 Task: Use the formula "F.INV" in spreadsheet "Project protfolio".
Action: Mouse moved to (786, 101)
Screenshot: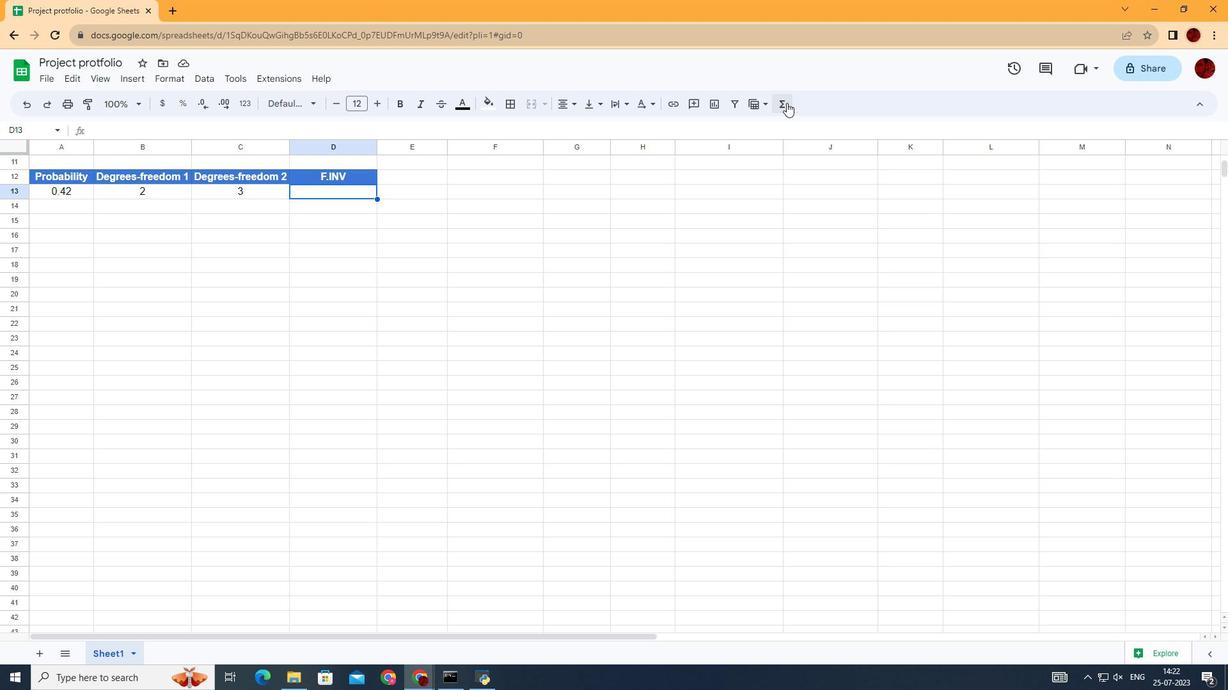
Action: Mouse pressed left at (786, 101)
Screenshot: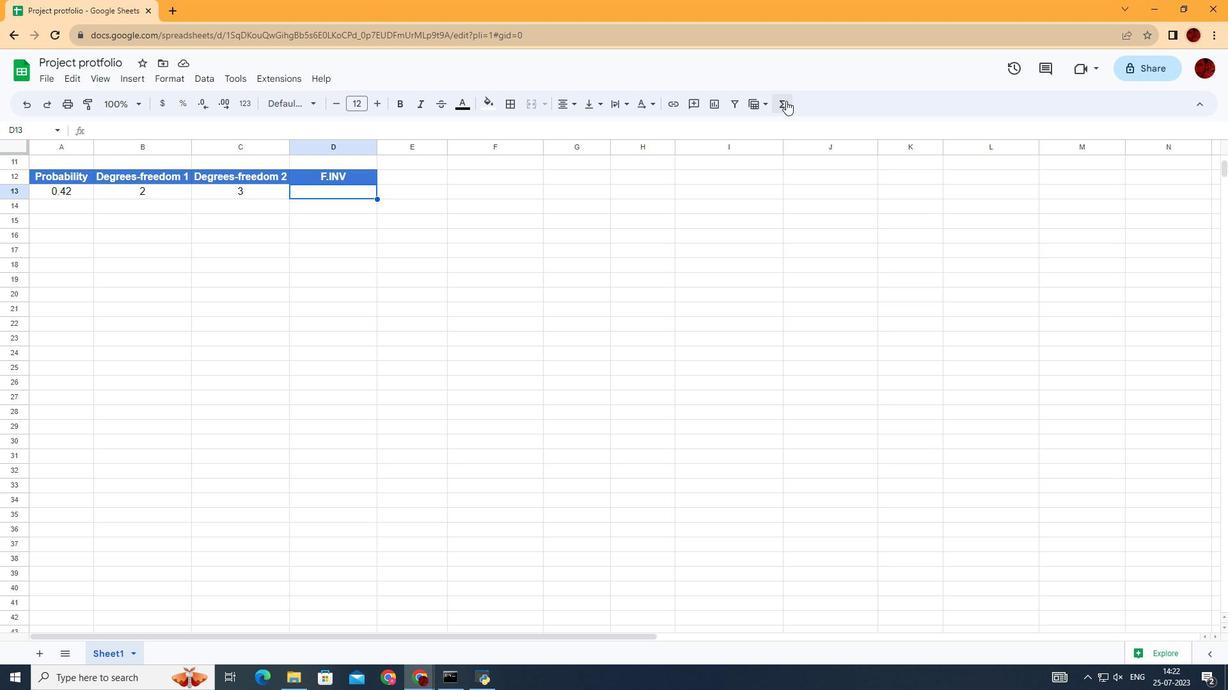 
Action: Mouse moved to (1030, 211)
Screenshot: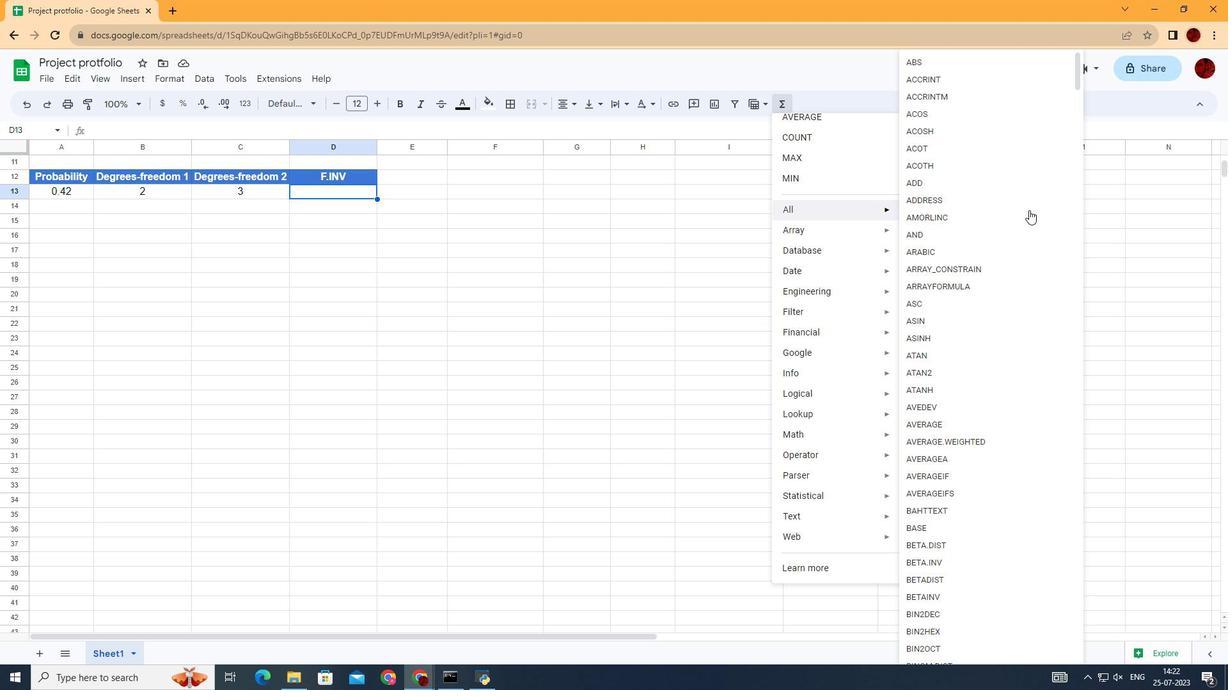 
Action: Mouse scrolled (1030, 211) with delta (0, 0)
Screenshot: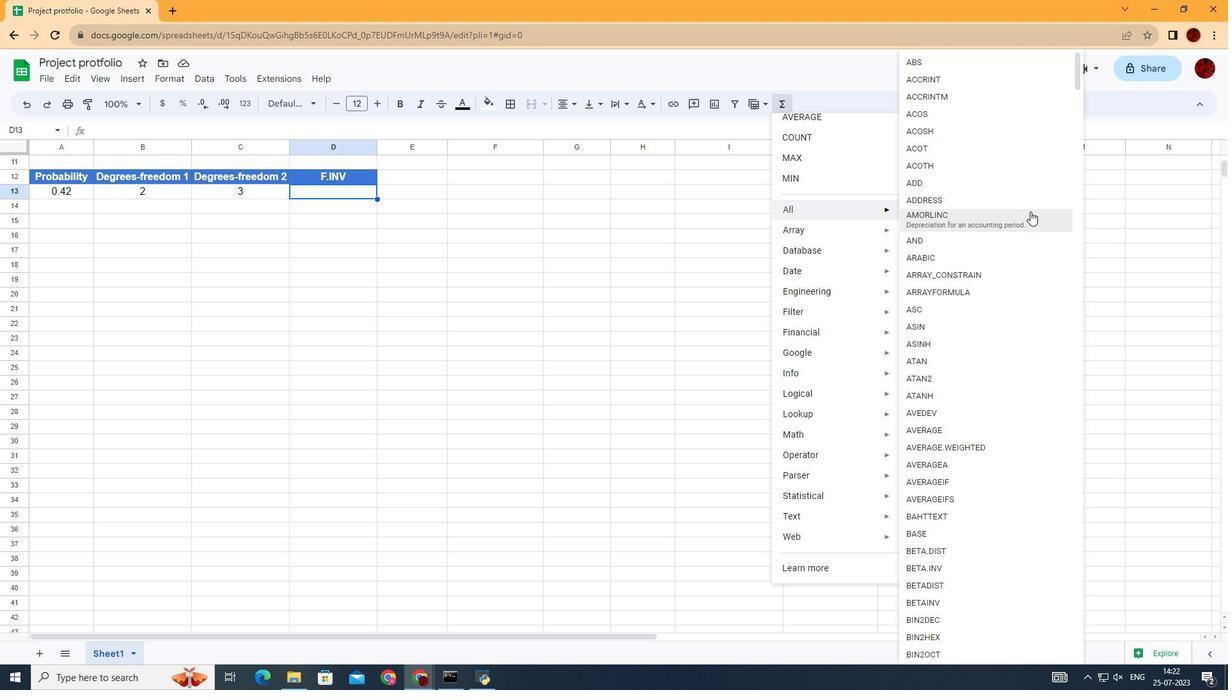 
Action: Mouse scrolled (1030, 211) with delta (0, 0)
Screenshot: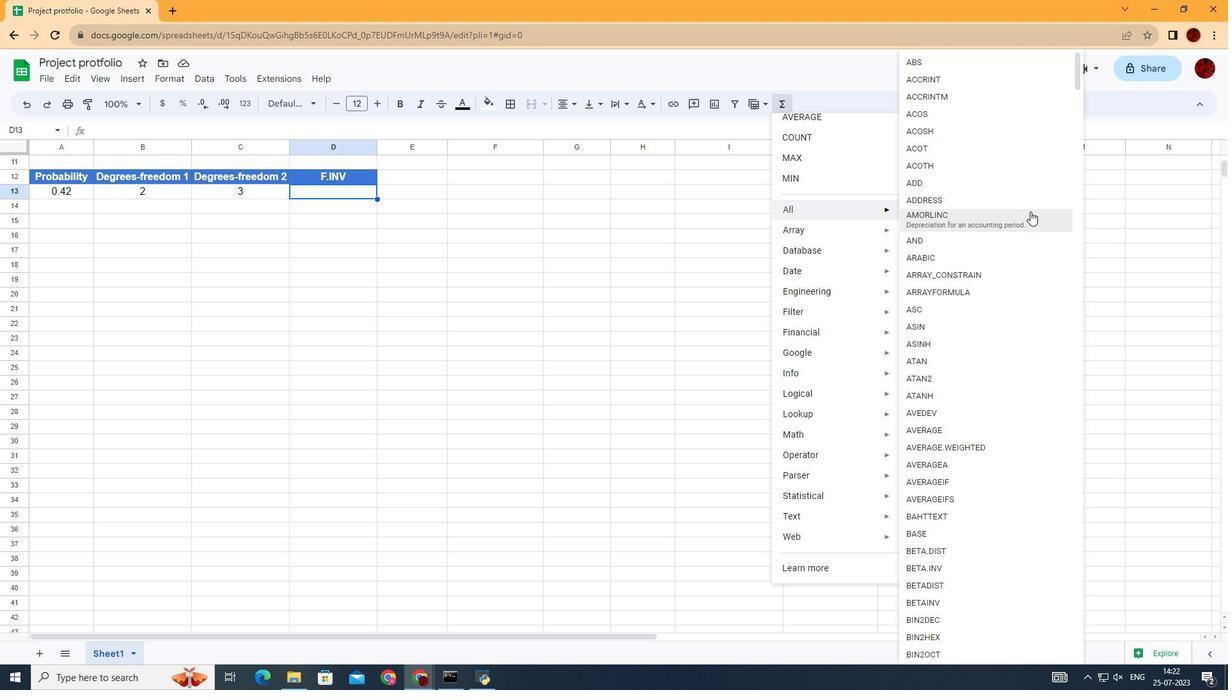 
Action: Mouse scrolled (1030, 211) with delta (0, 0)
Screenshot: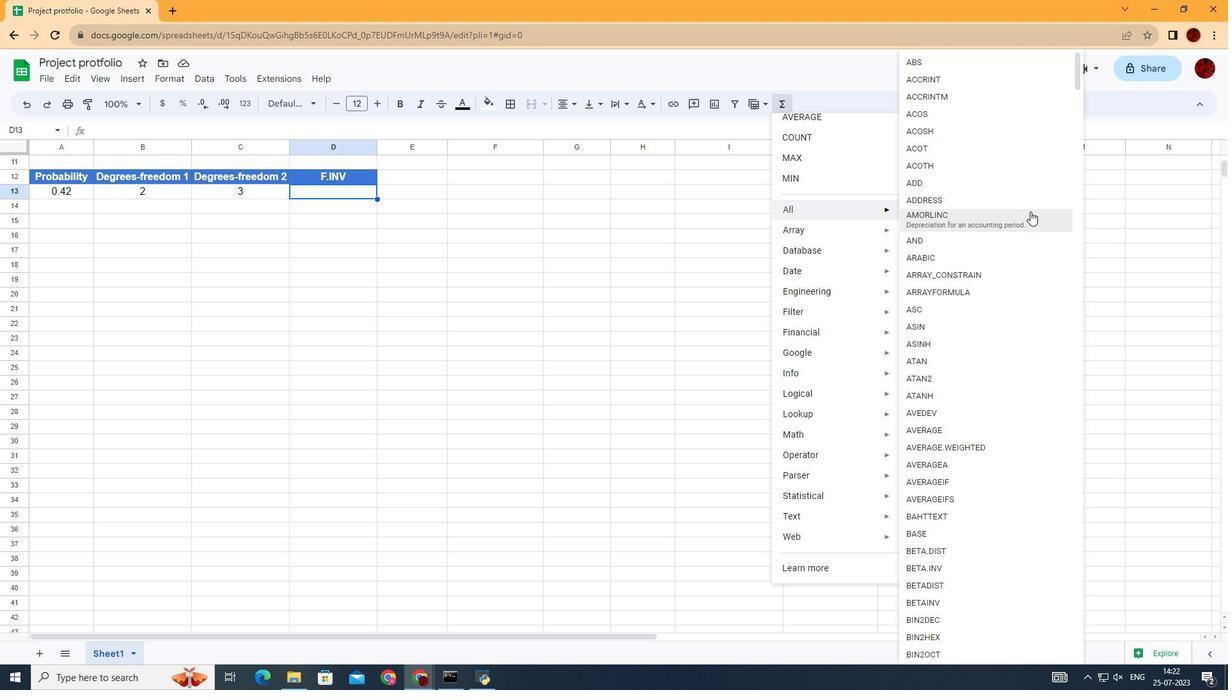 
Action: Mouse scrolled (1030, 211) with delta (0, 0)
Screenshot: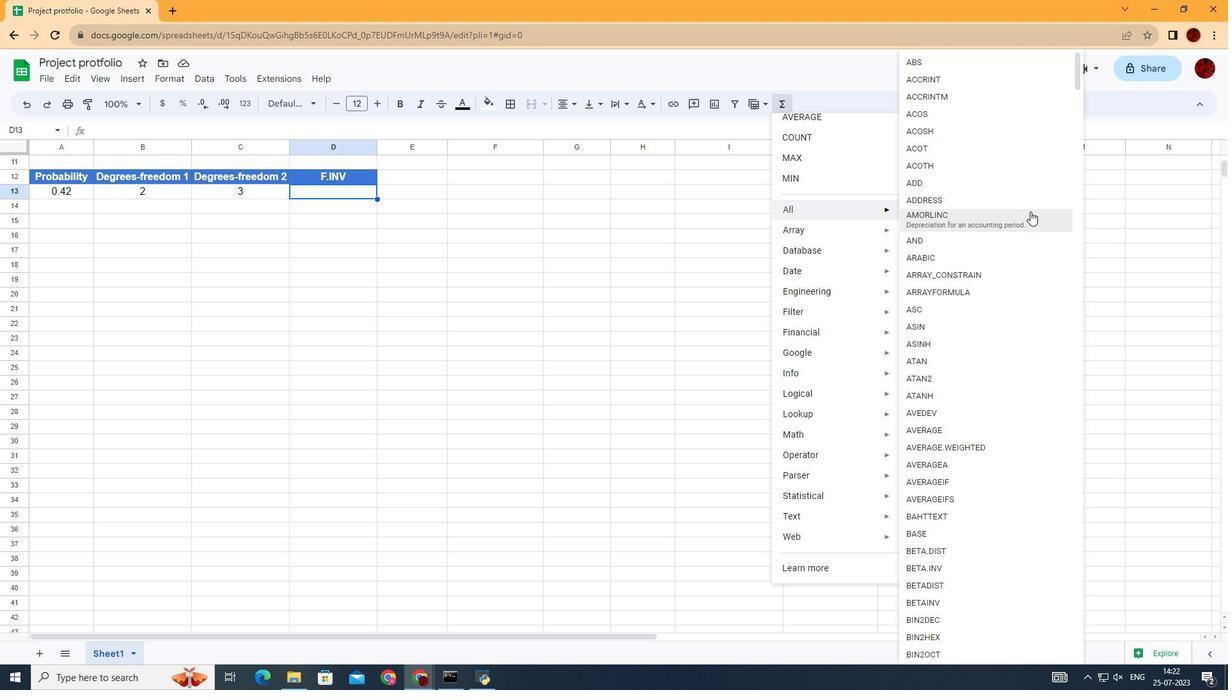 
Action: Mouse scrolled (1030, 211) with delta (0, 0)
Screenshot: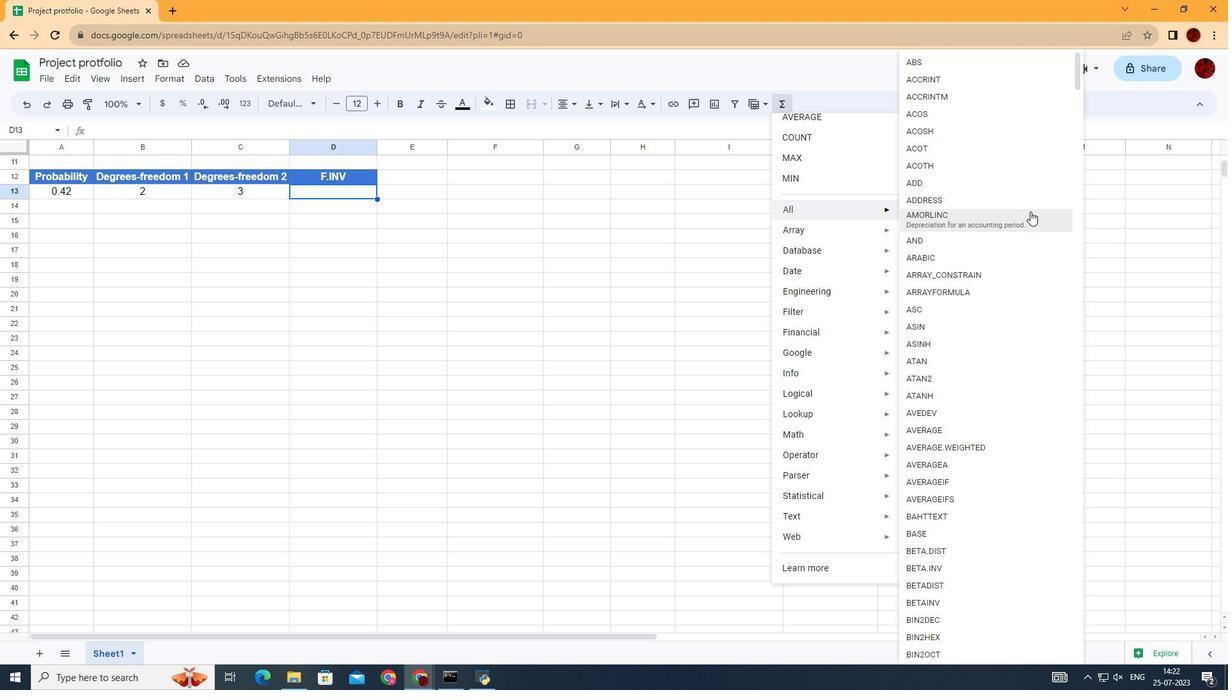 
Action: Mouse scrolled (1030, 211) with delta (0, 0)
Screenshot: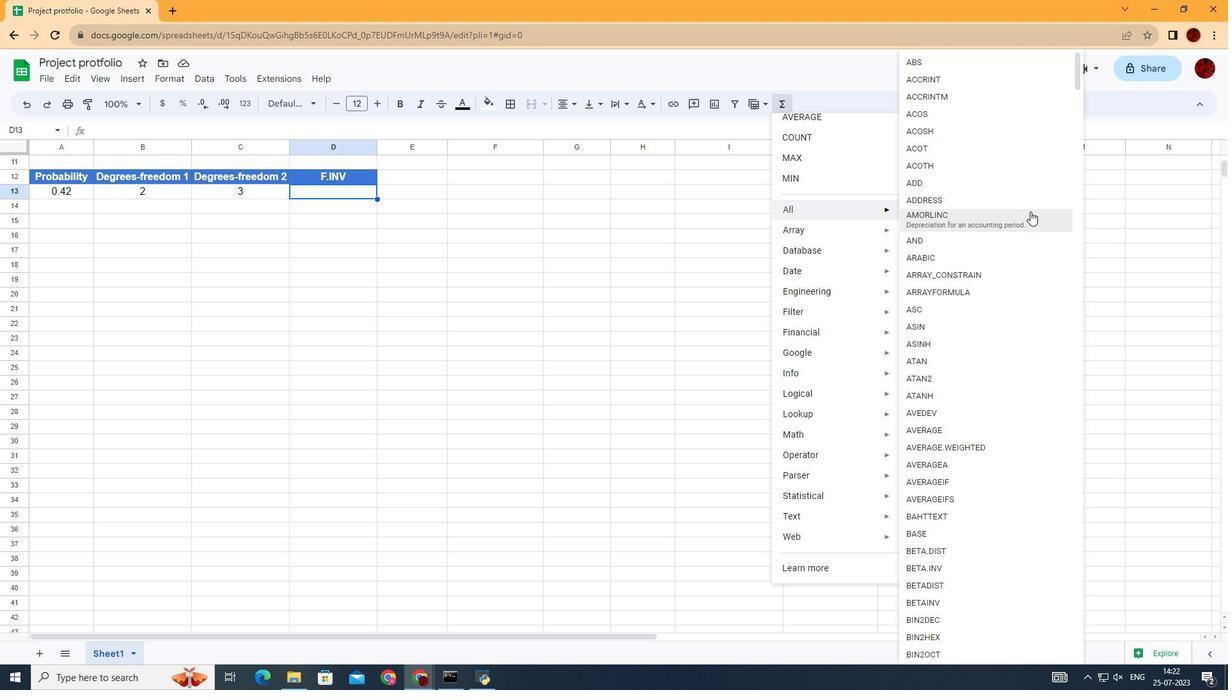 
Action: Mouse scrolled (1030, 211) with delta (0, 0)
Screenshot: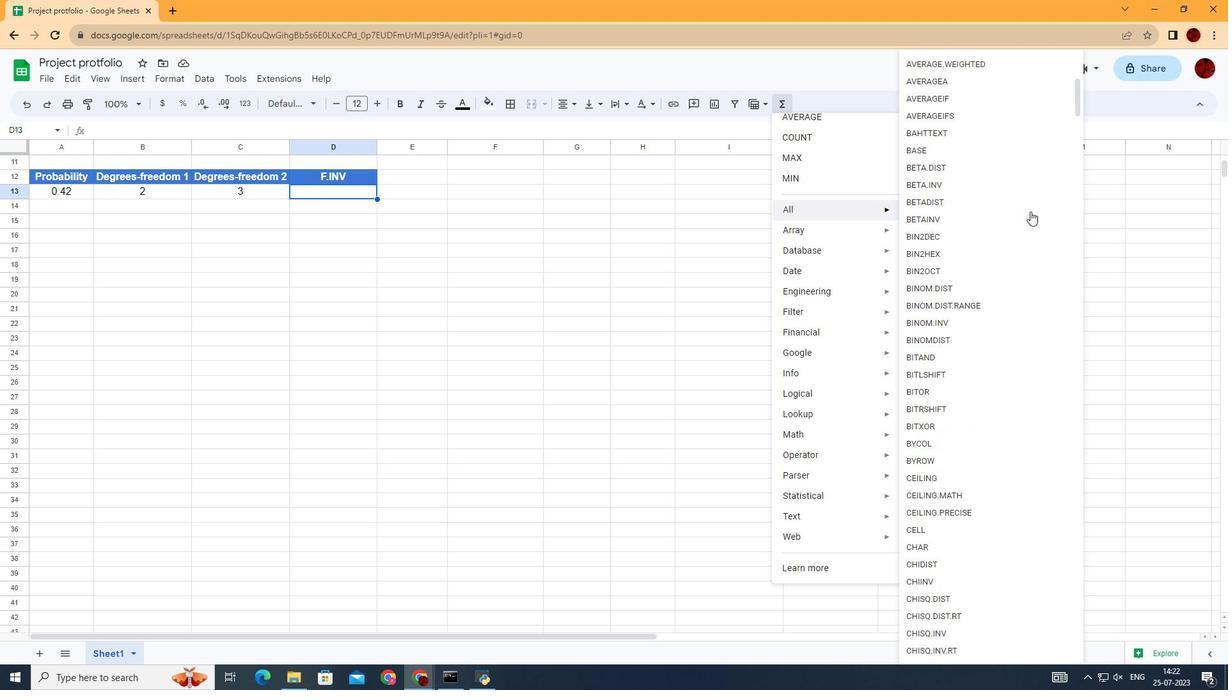 
Action: Mouse scrolled (1030, 211) with delta (0, 0)
Screenshot: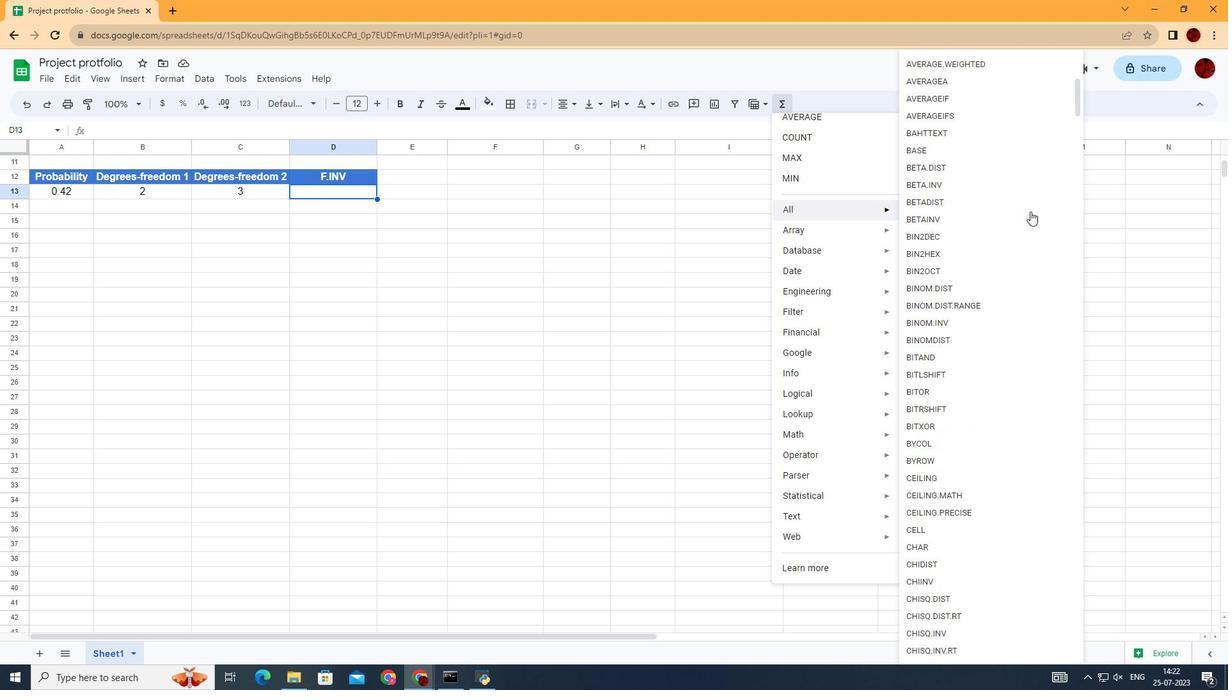 
Action: Mouse scrolled (1030, 211) with delta (0, 0)
Screenshot: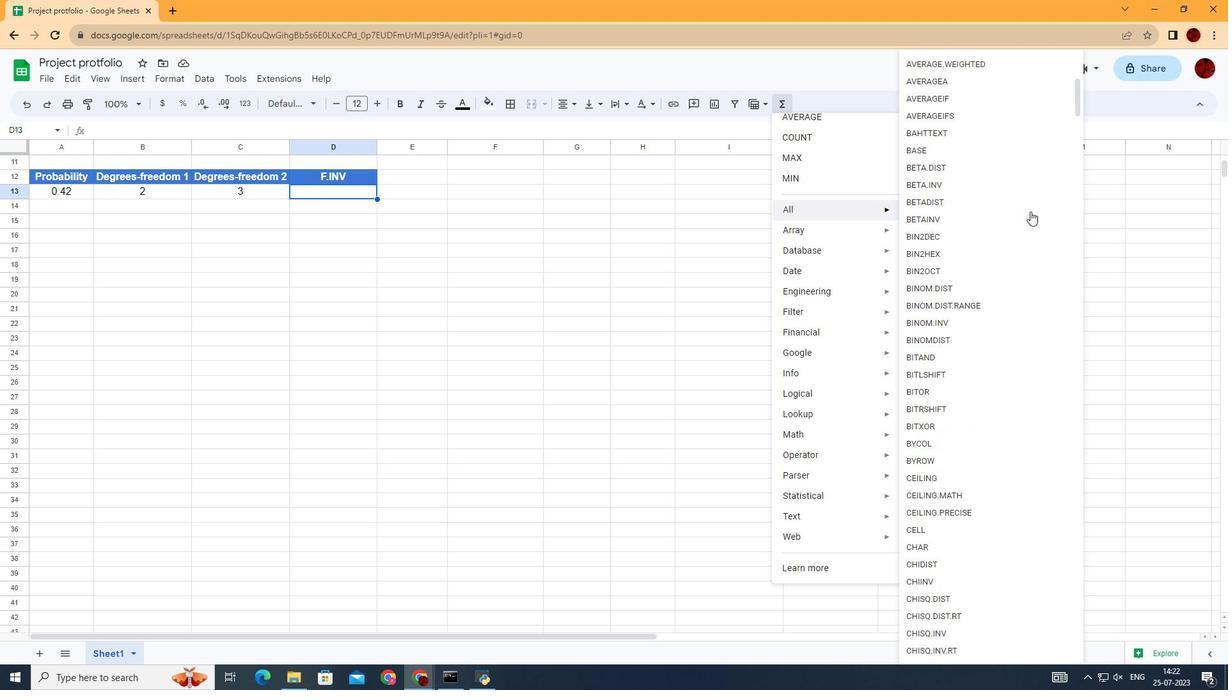 
Action: Mouse scrolled (1030, 211) with delta (0, 0)
Screenshot: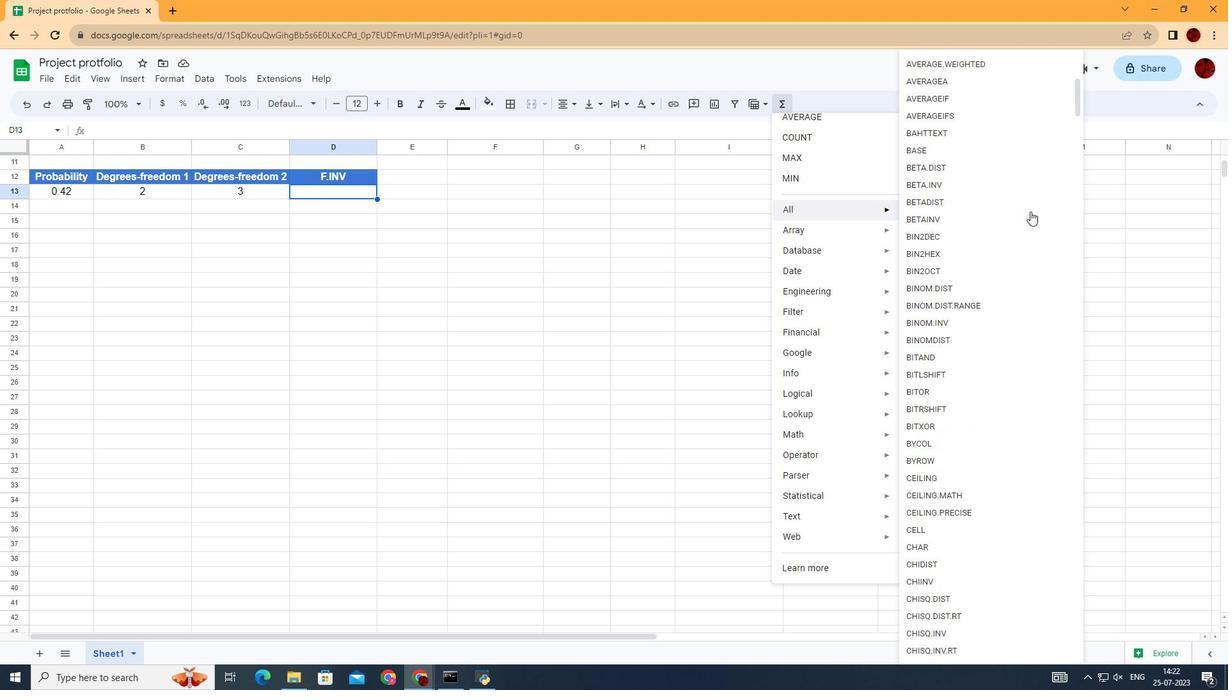 
Action: Mouse scrolled (1030, 211) with delta (0, 0)
Screenshot: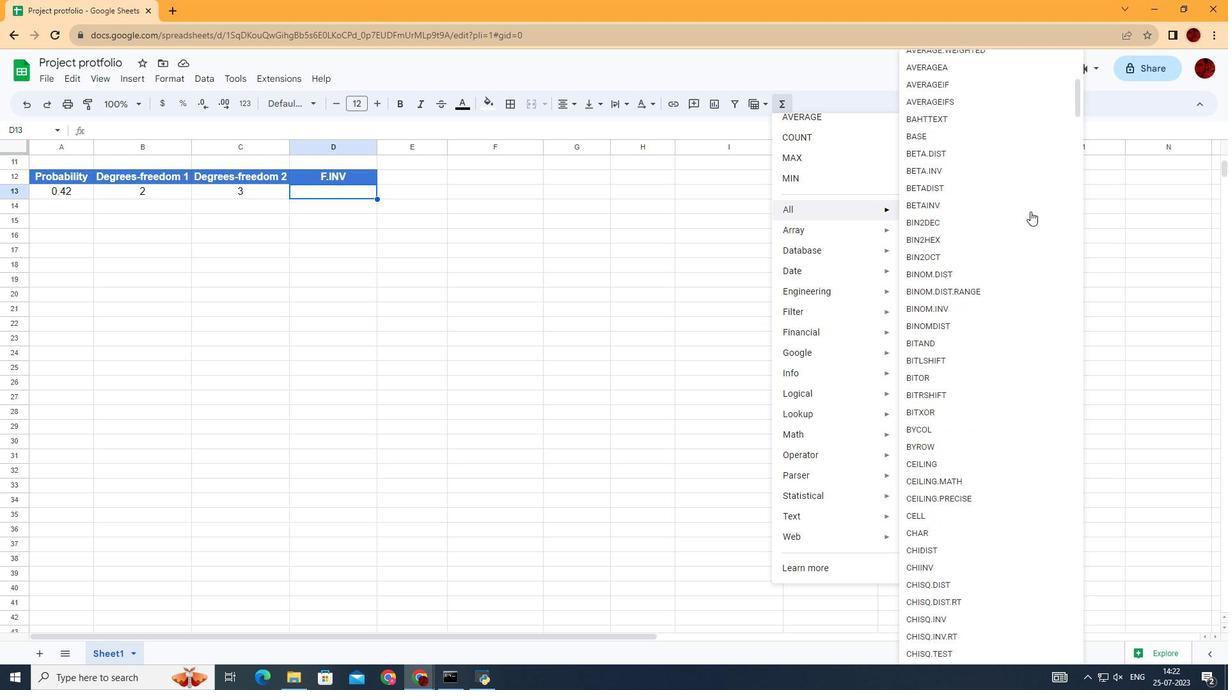 
Action: Mouse scrolled (1030, 211) with delta (0, 0)
Screenshot: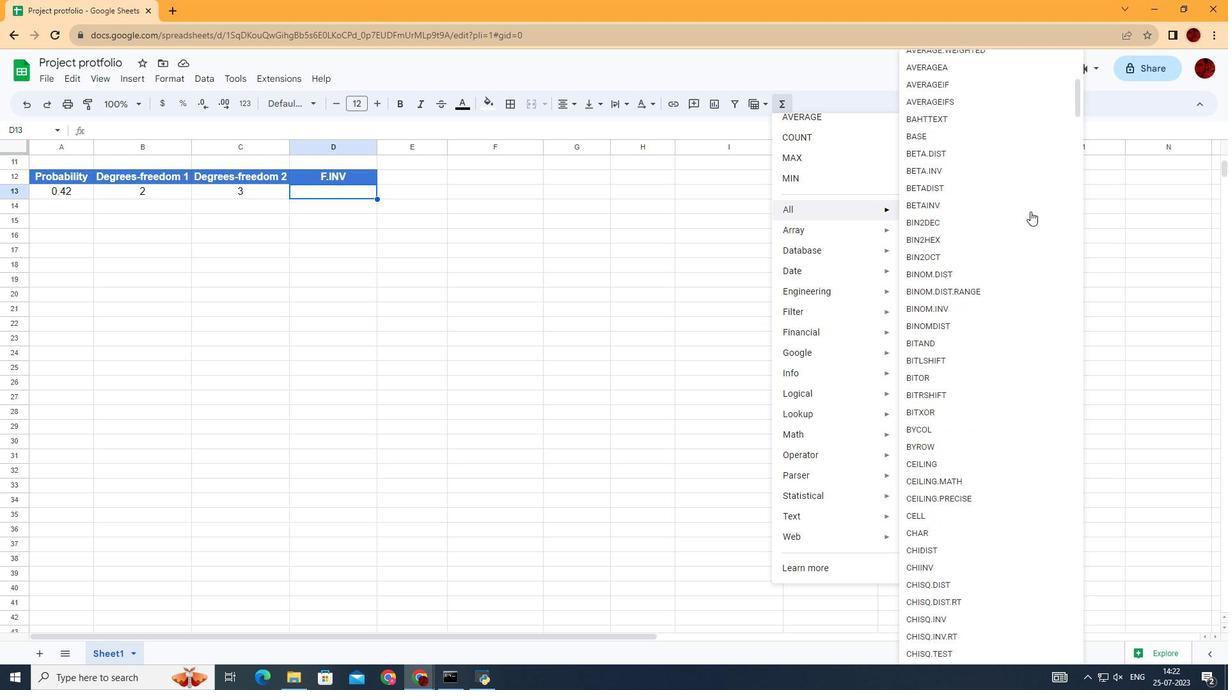 
Action: Mouse scrolled (1030, 211) with delta (0, 0)
Screenshot: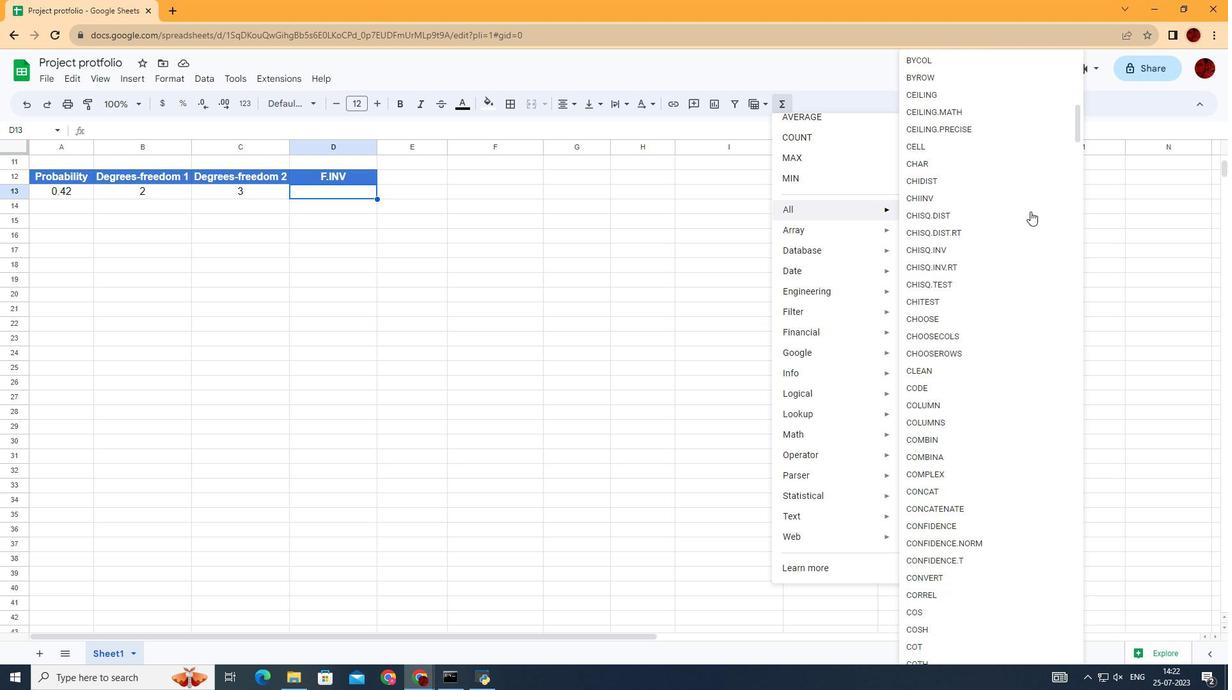 
Action: Mouse scrolled (1030, 211) with delta (0, 0)
Screenshot: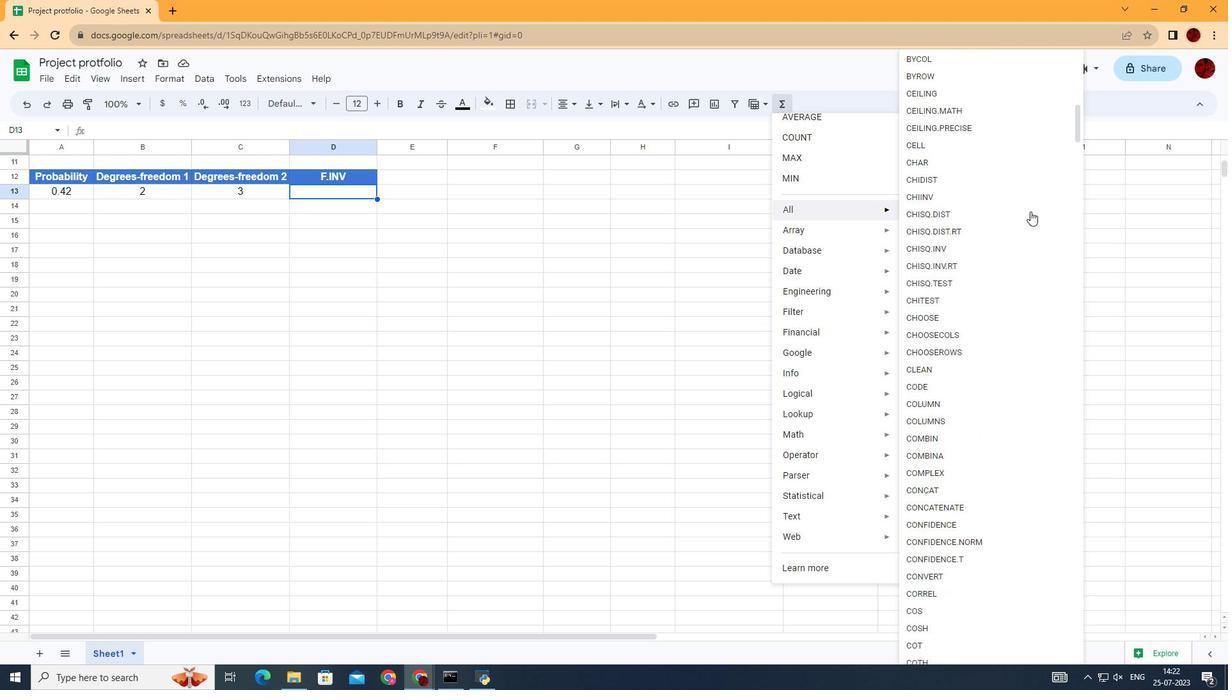 
Action: Mouse scrolled (1030, 211) with delta (0, 0)
Screenshot: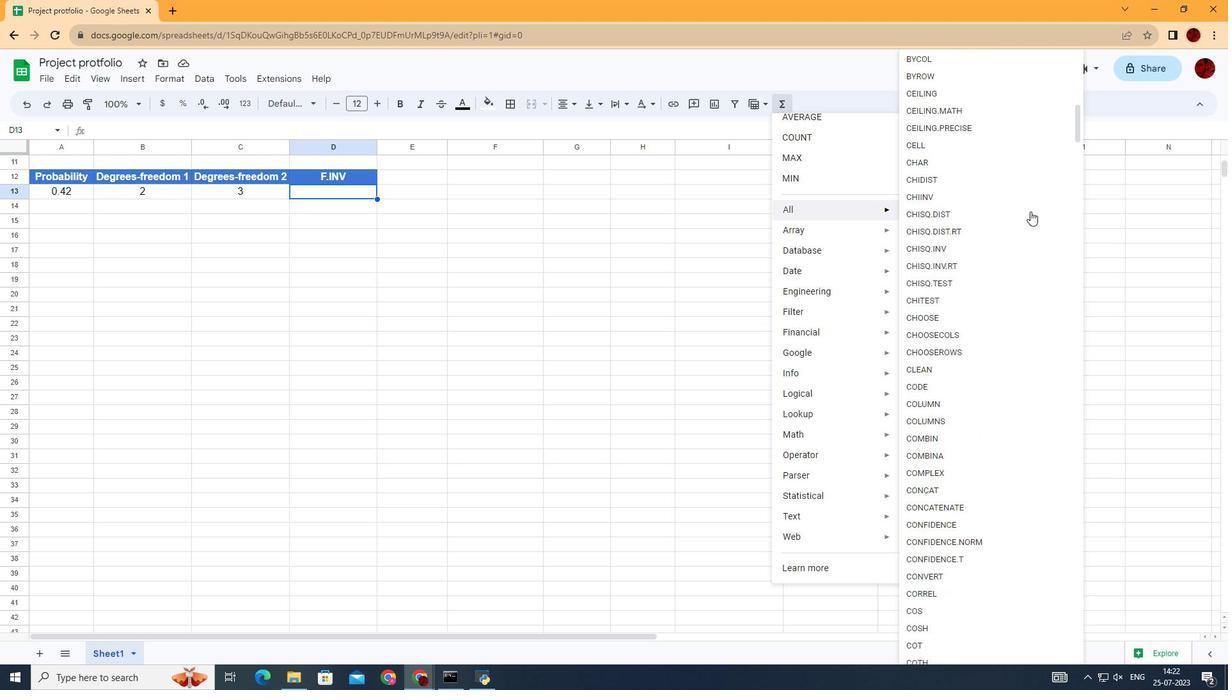 
Action: Mouse scrolled (1030, 211) with delta (0, 0)
Screenshot: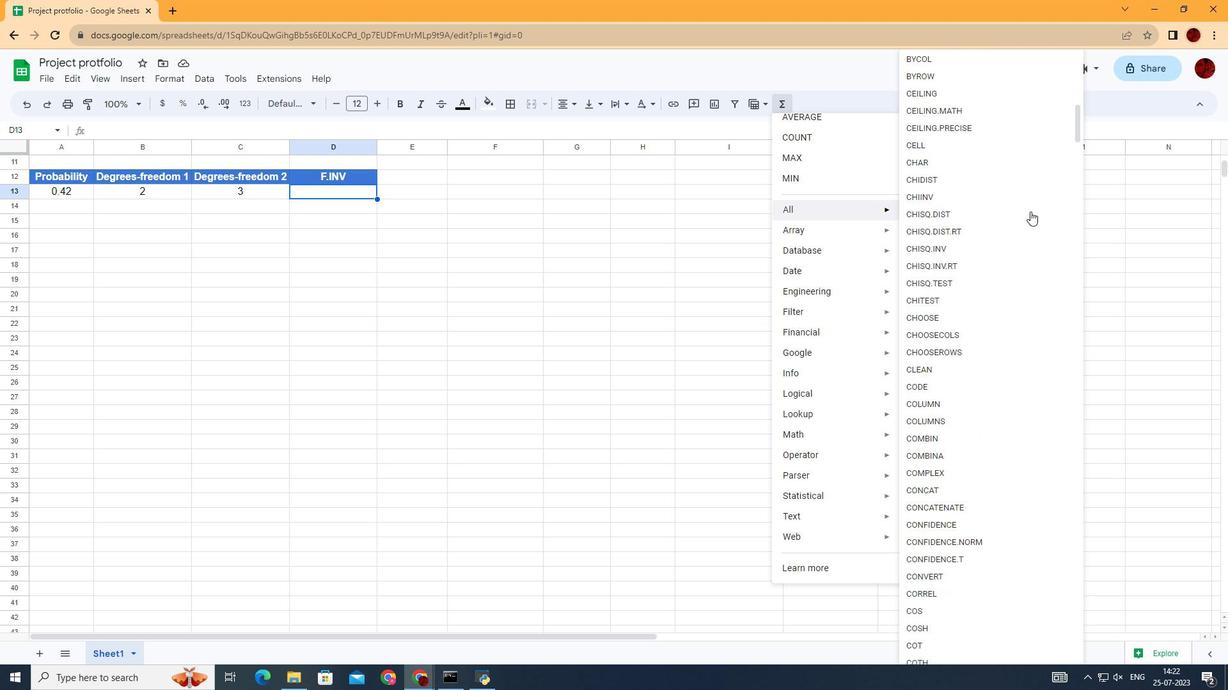 
Action: Mouse scrolled (1030, 211) with delta (0, 0)
Screenshot: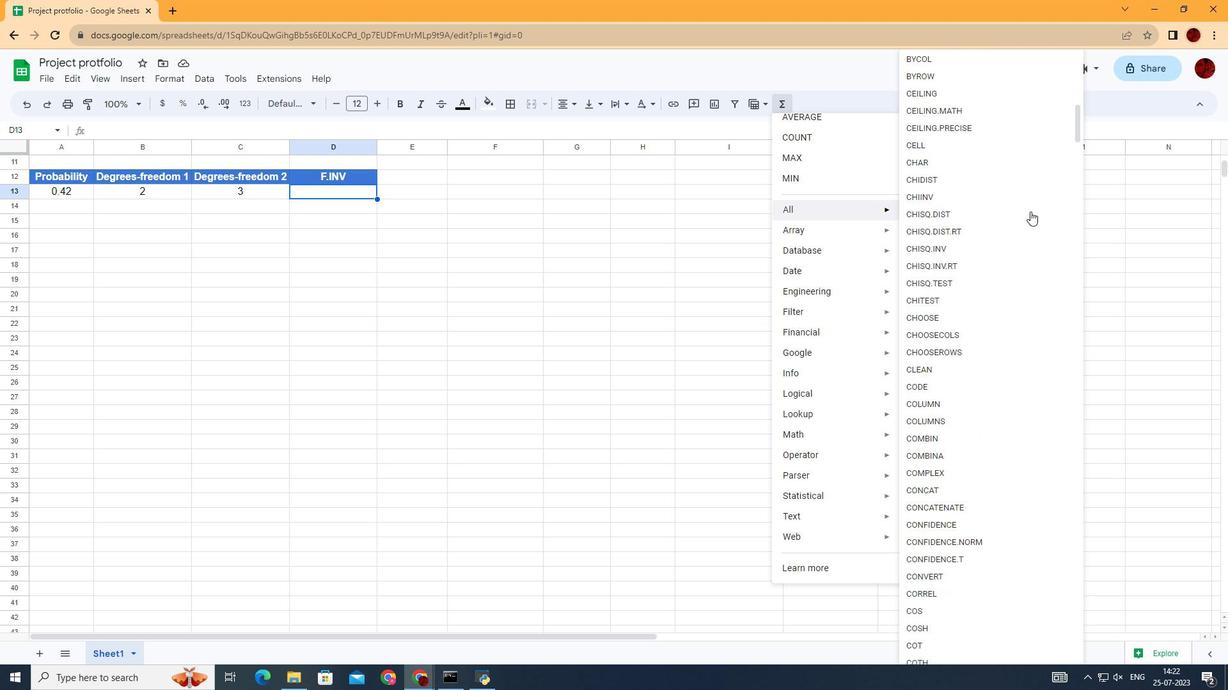 
Action: Mouse scrolled (1030, 211) with delta (0, 0)
Screenshot: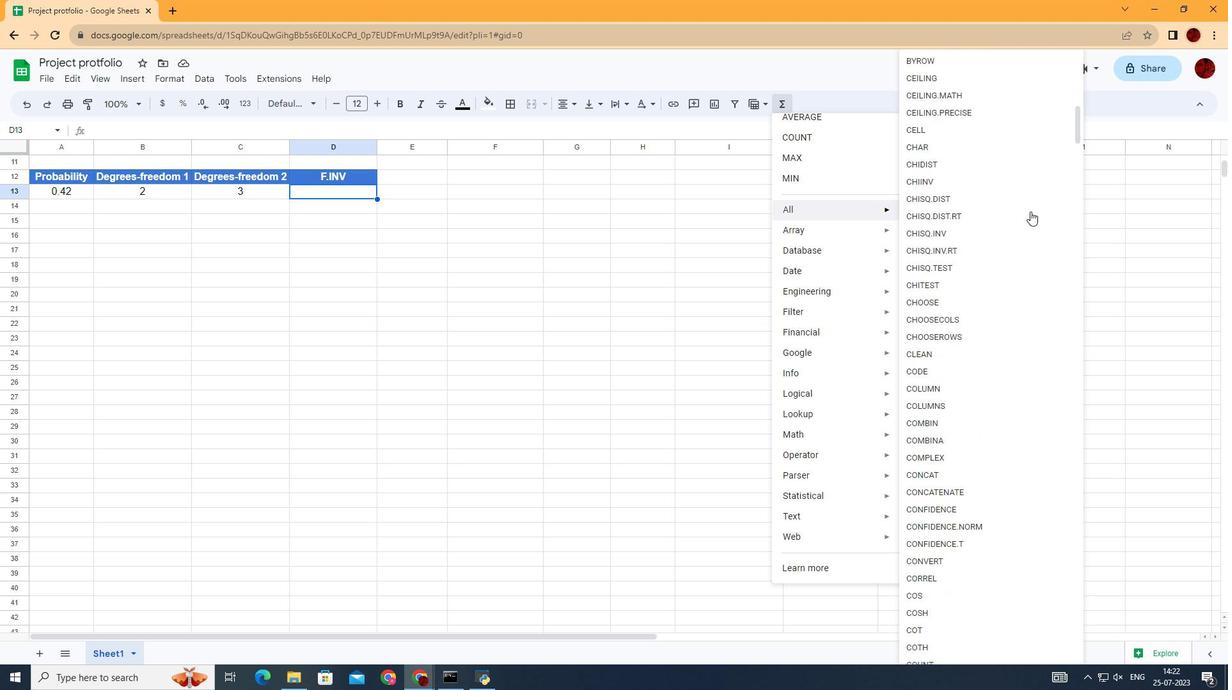 
Action: Mouse scrolled (1030, 211) with delta (0, 0)
Screenshot: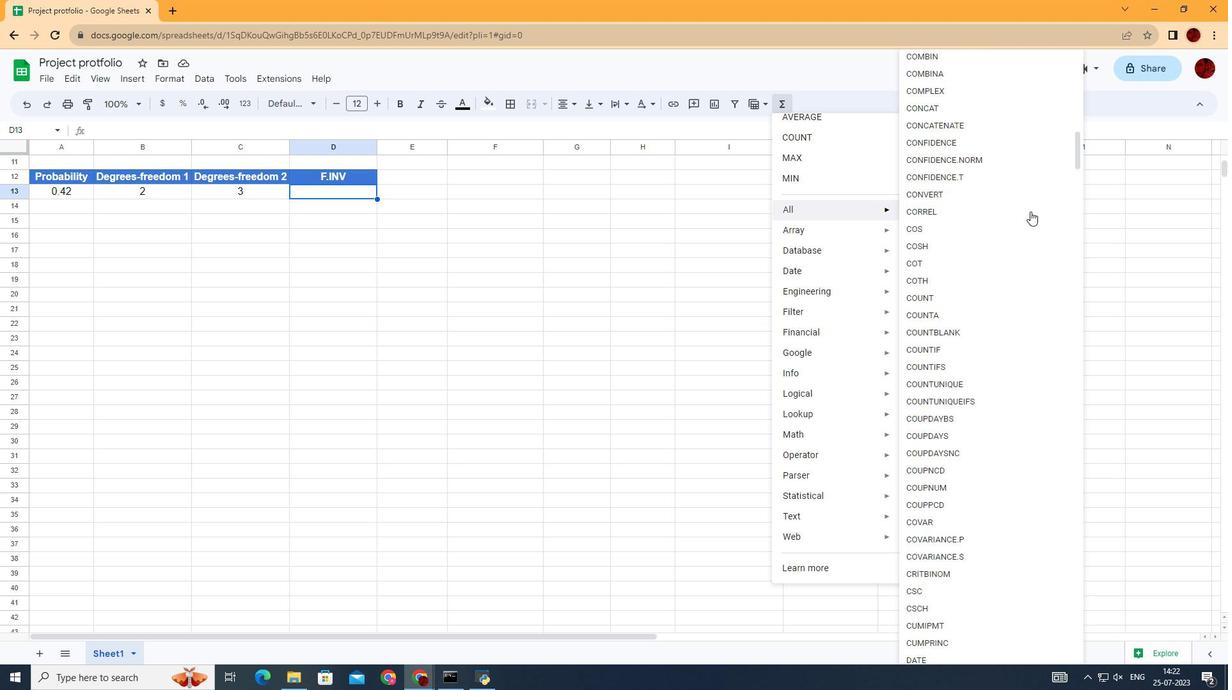 
Action: Mouse scrolled (1030, 211) with delta (0, 0)
Screenshot: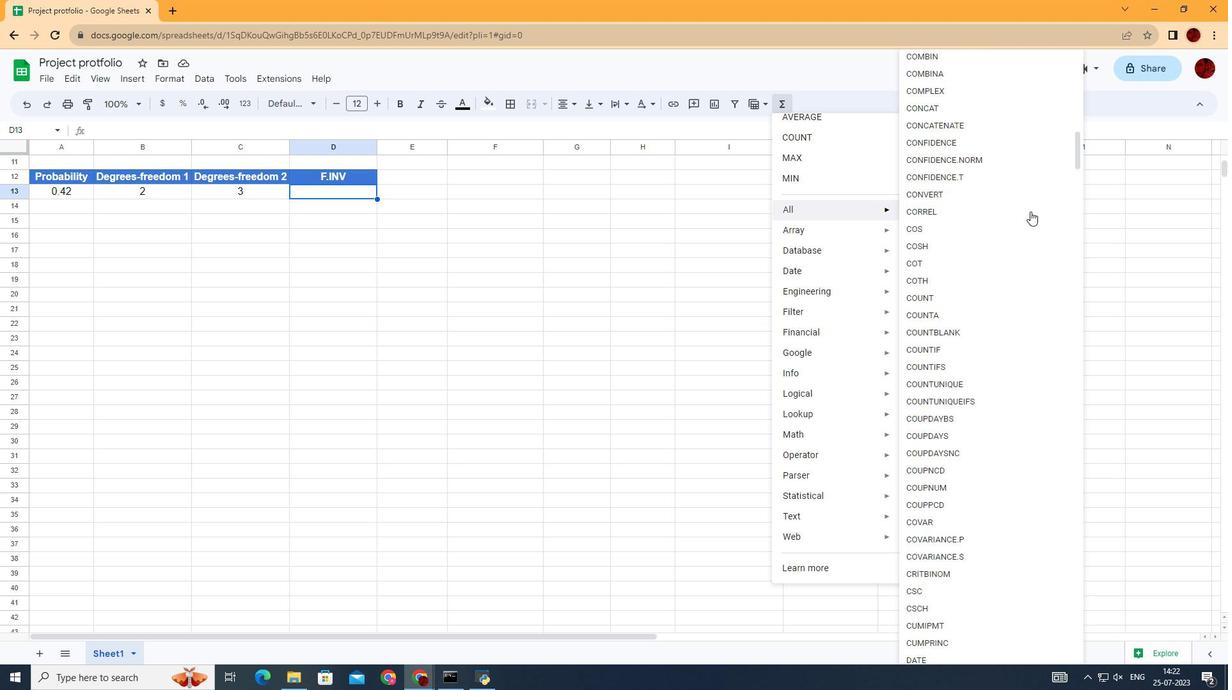
Action: Mouse scrolled (1030, 211) with delta (0, 0)
Screenshot: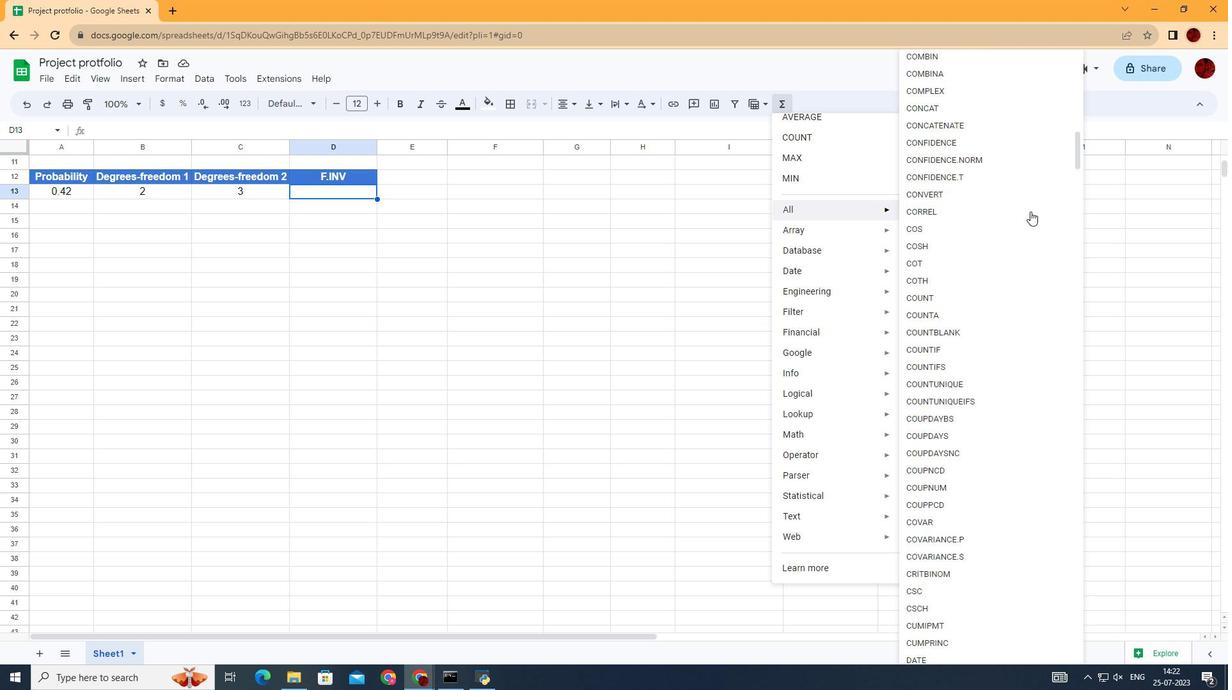 
Action: Mouse scrolled (1030, 211) with delta (0, 0)
Screenshot: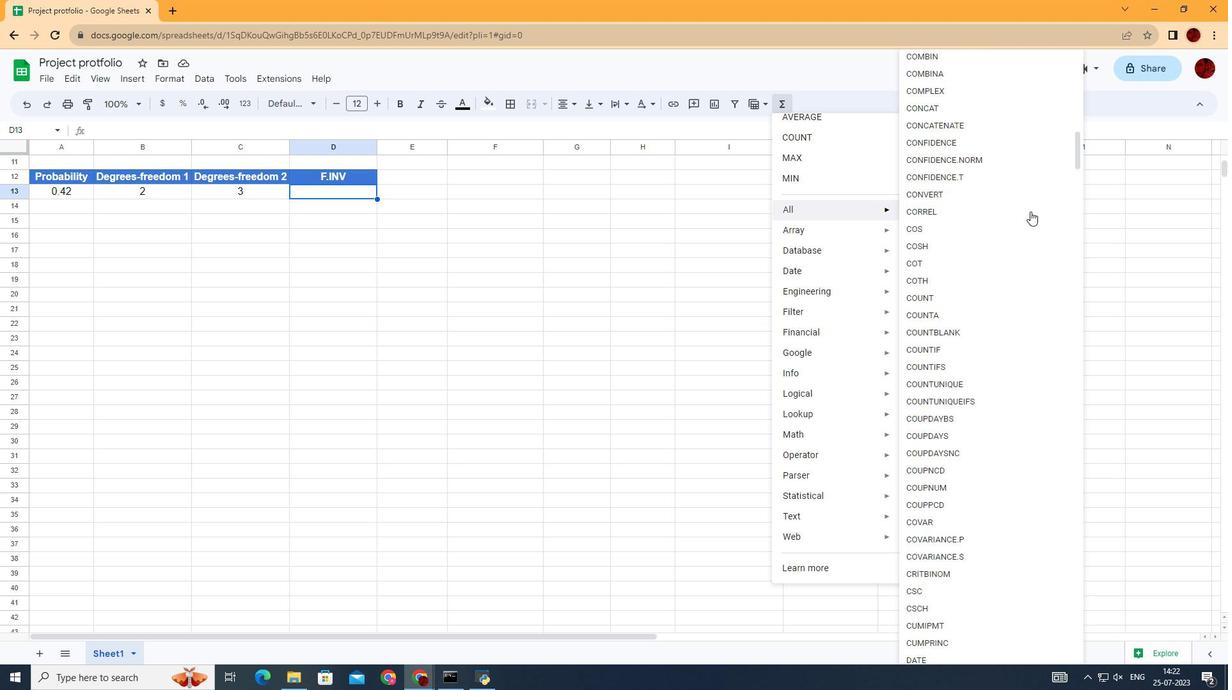 
Action: Mouse scrolled (1030, 211) with delta (0, 0)
Screenshot: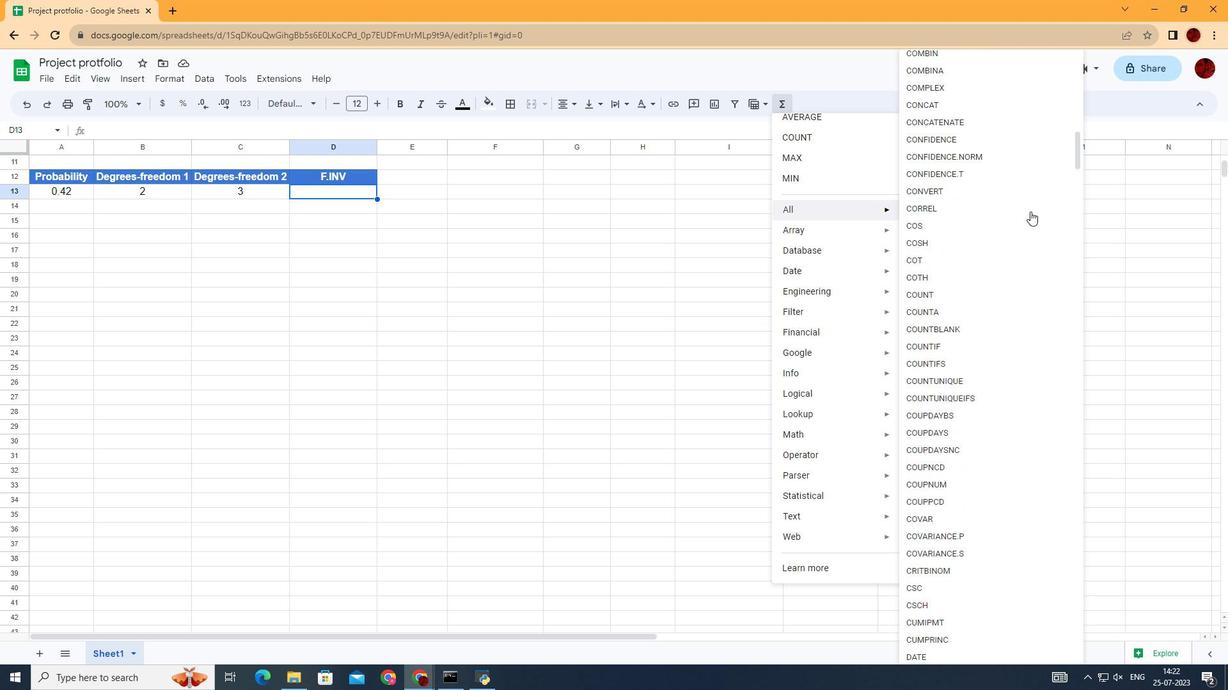 
Action: Mouse scrolled (1030, 211) with delta (0, 0)
Screenshot: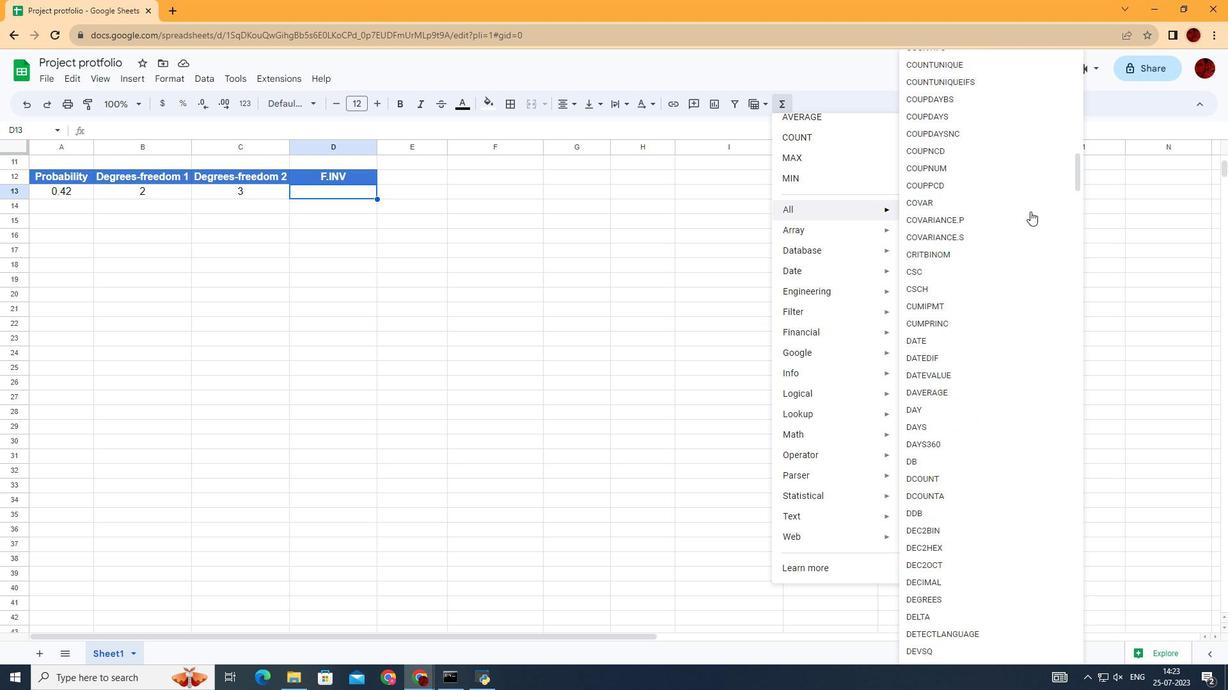 
Action: Mouse scrolled (1030, 211) with delta (0, 0)
Screenshot: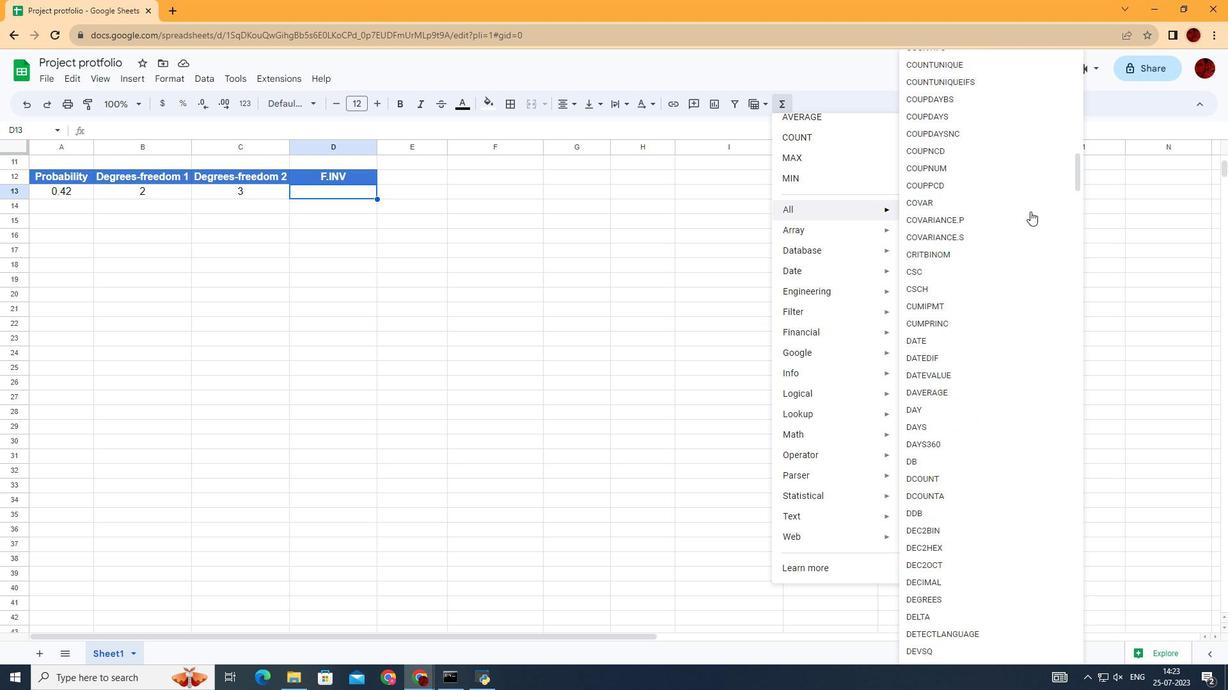 
Action: Mouse scrolled (1030, 211) with delta (0, 0)
Screenshot: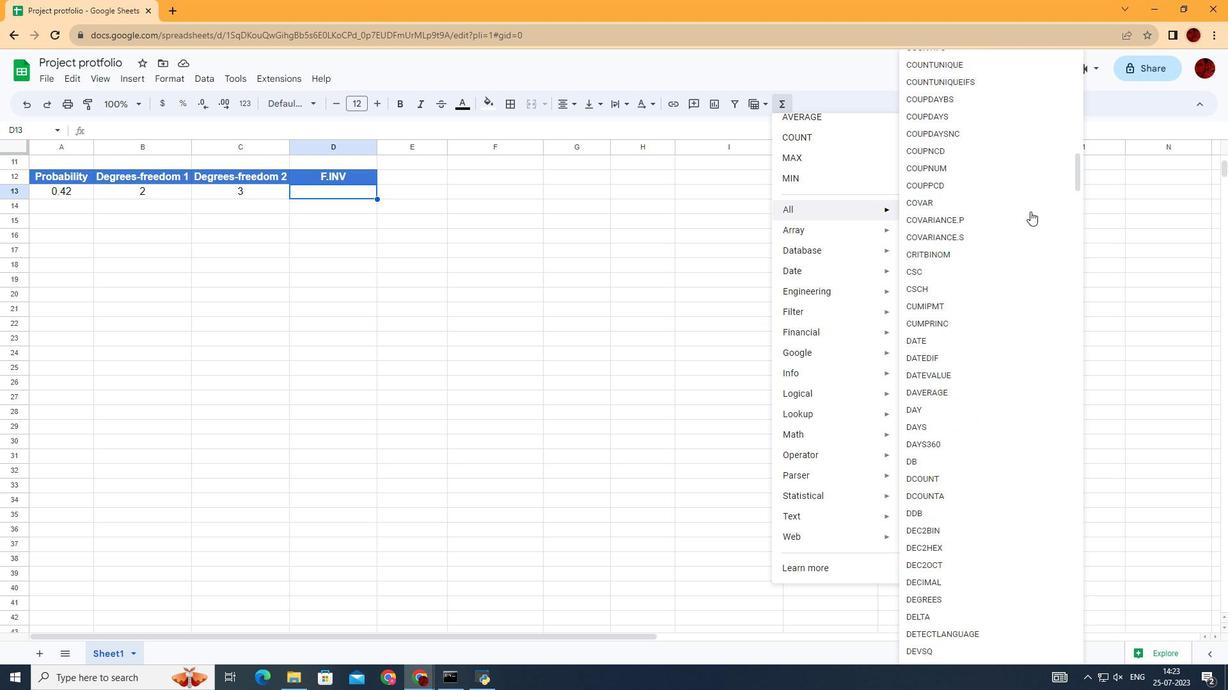 
Action: Mouse scrolled (1030, 211) with delta (0, 0)
Screenshot: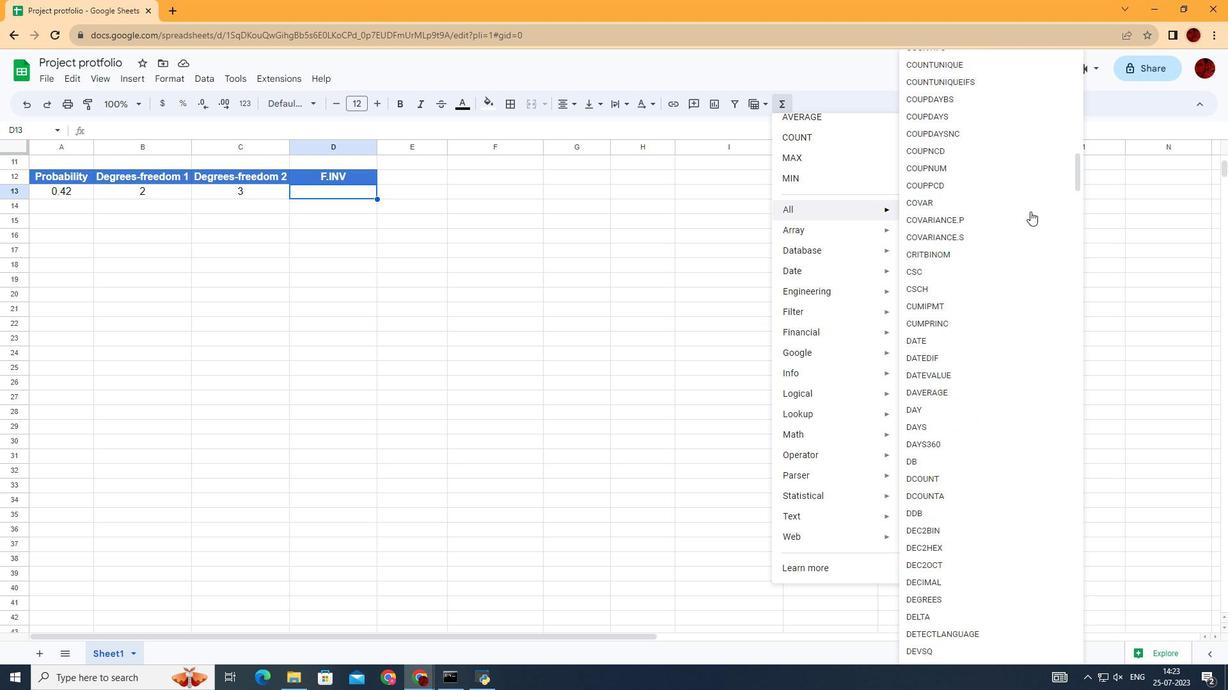 
Action: Mouse scrolled (1030, 211) with delta (0, 0)
Screenshot: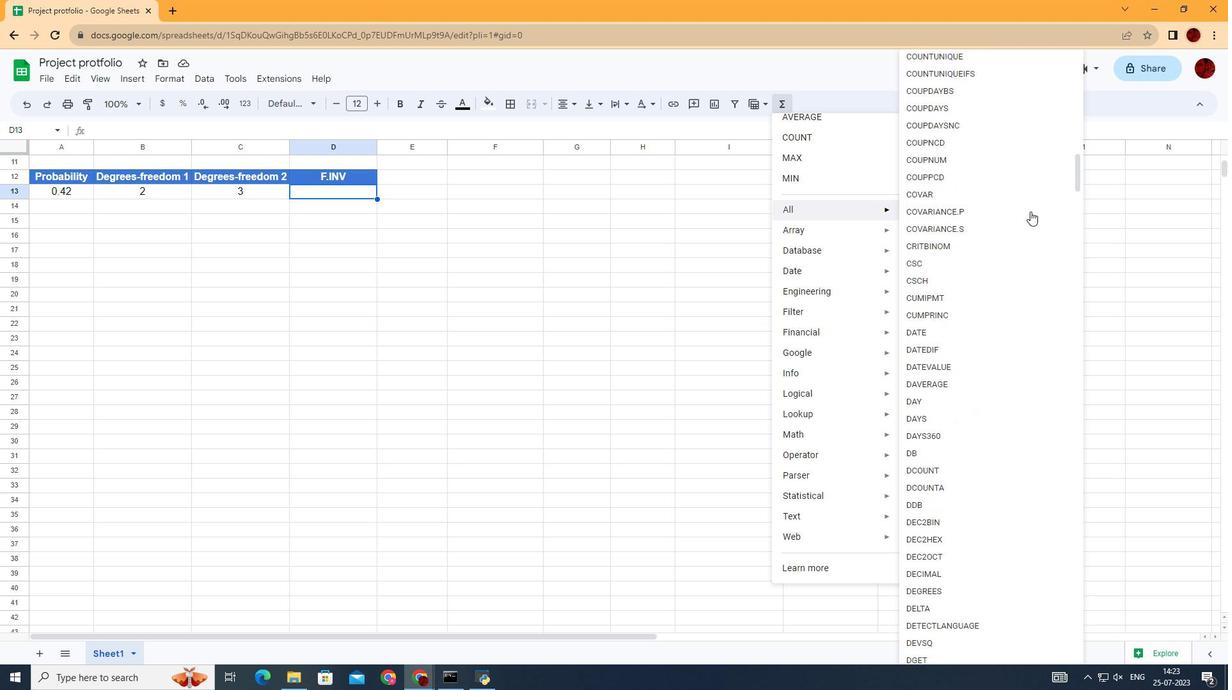 
Action: Mouse scrolled (1030, 211) with delta (0, 0)
Screenshot: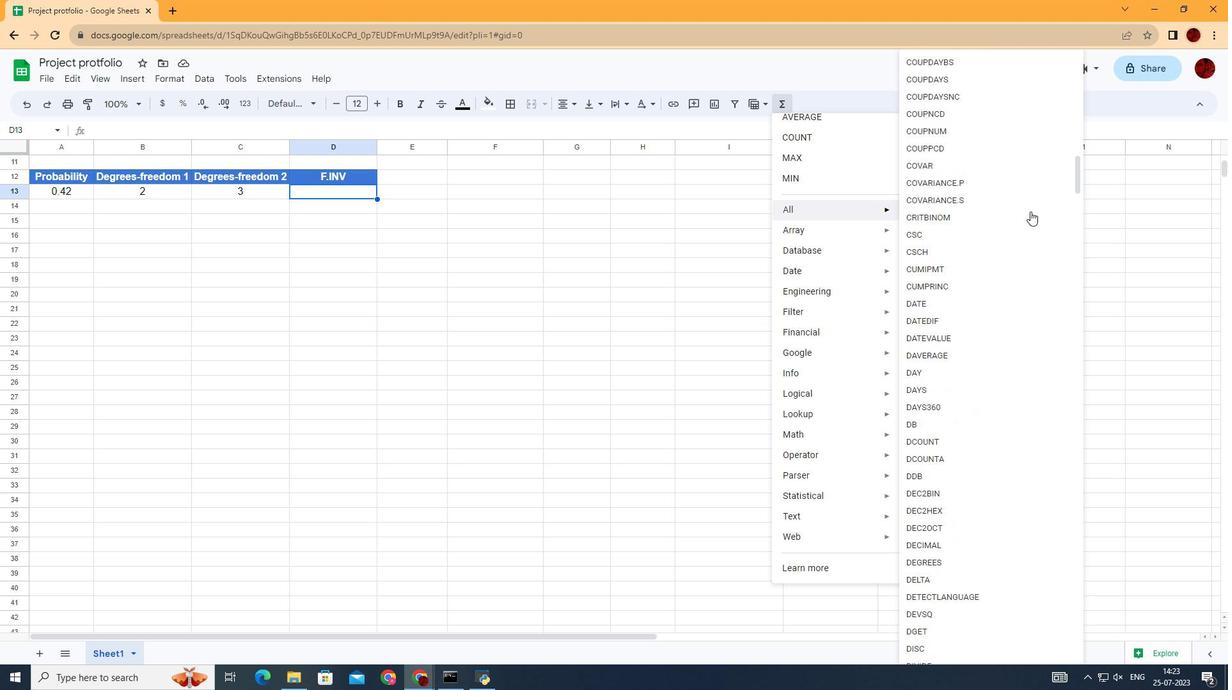 
Action: Mouse scrolled (1030, 211) with delta (0, 0)
Screenshot: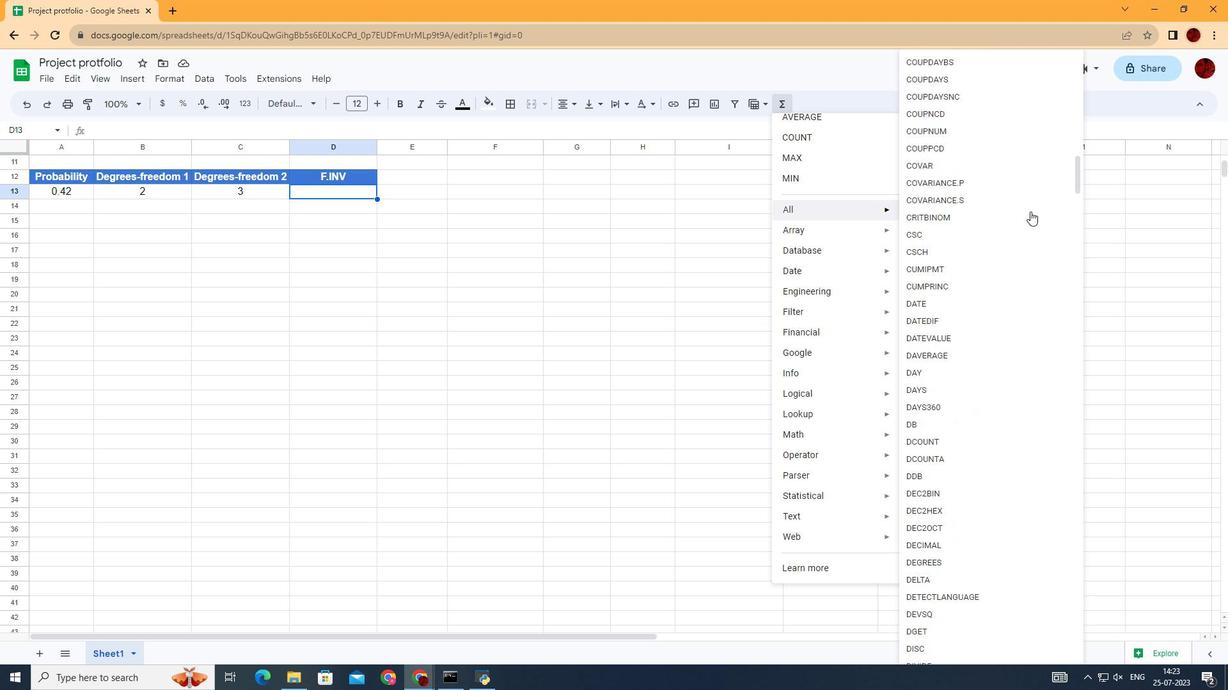
Action: Mouse scrolled (1030, 211) with delta (0, 0)
Screenshot: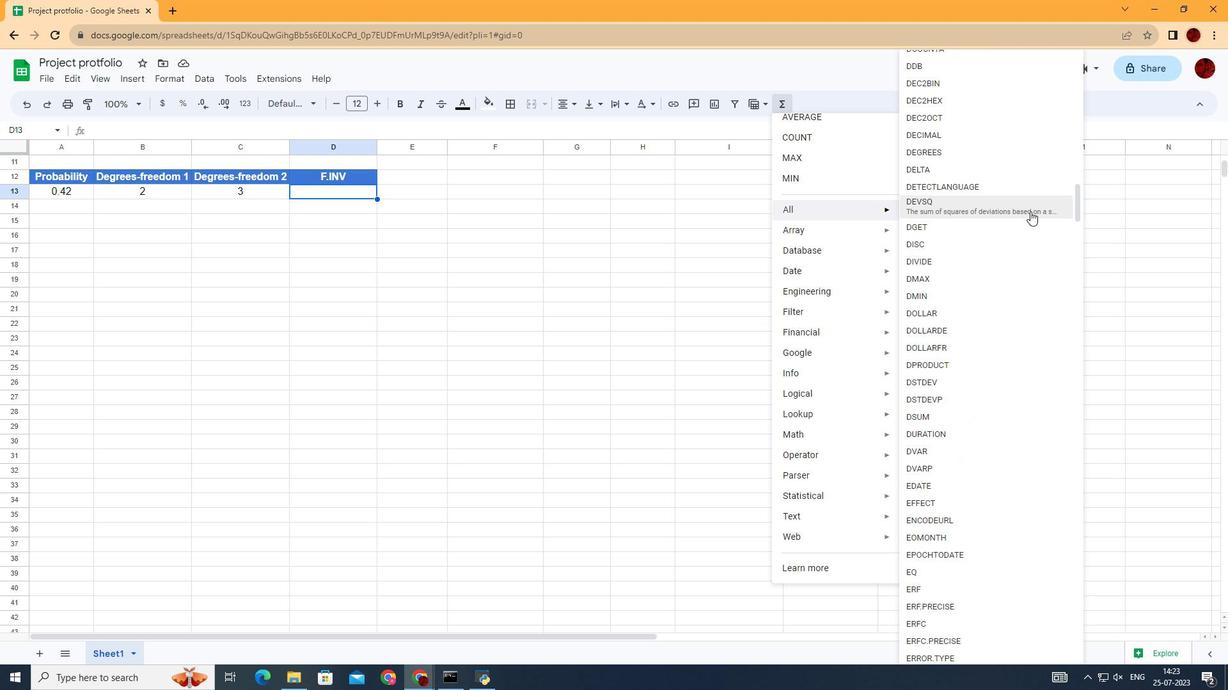 
Action: Mouse scrolled (1030, 211) with delta (0, 0)
Screenshot: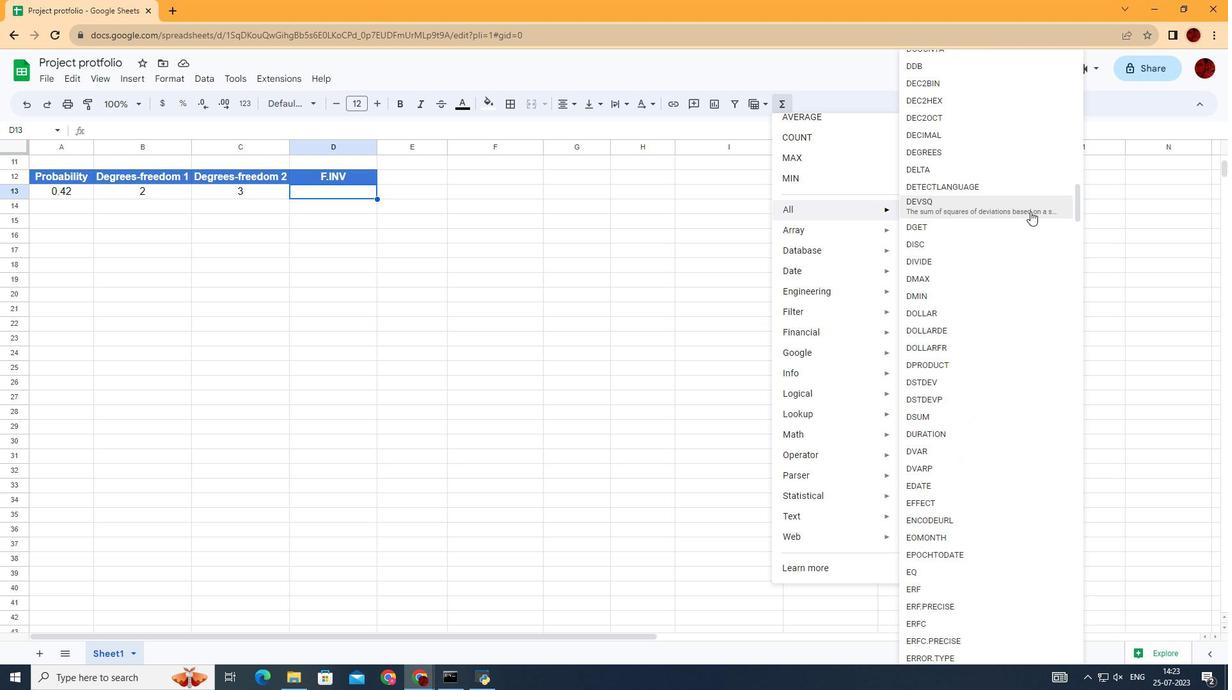 
Action: Mouse scrolled (1030, 211) with delta (0, 0)
Screenshot: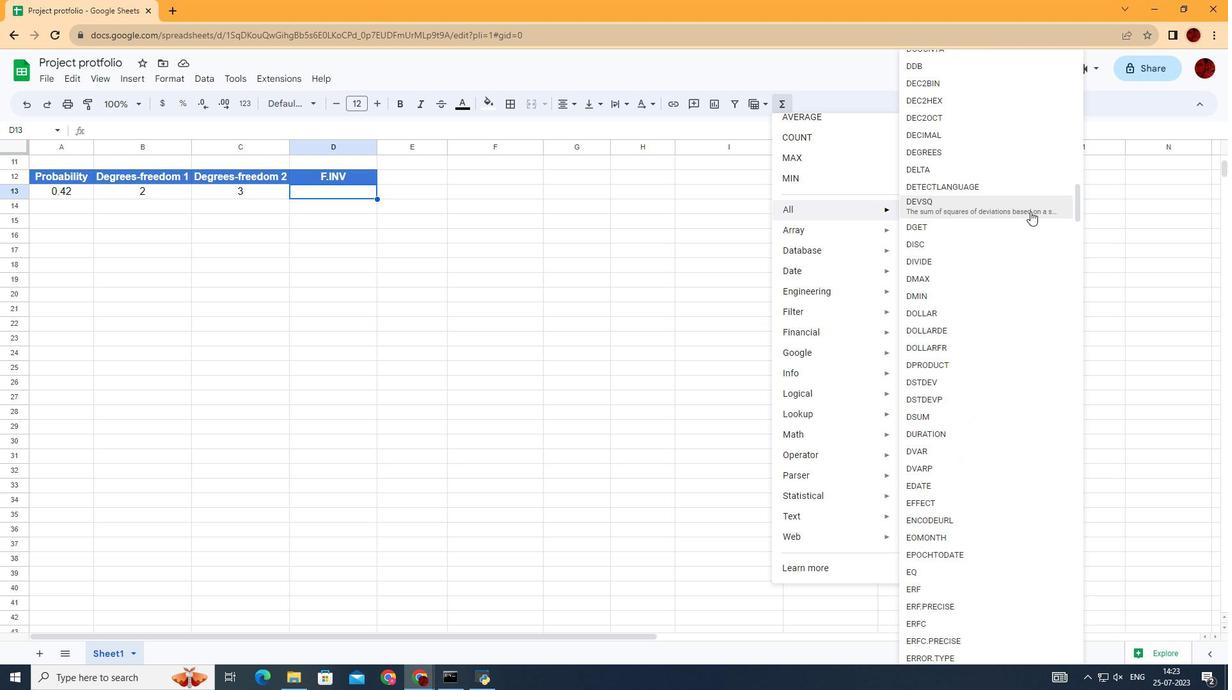 
Action: Mouse scrolled (1030, 211) with delta (0, 0)
Screenshot: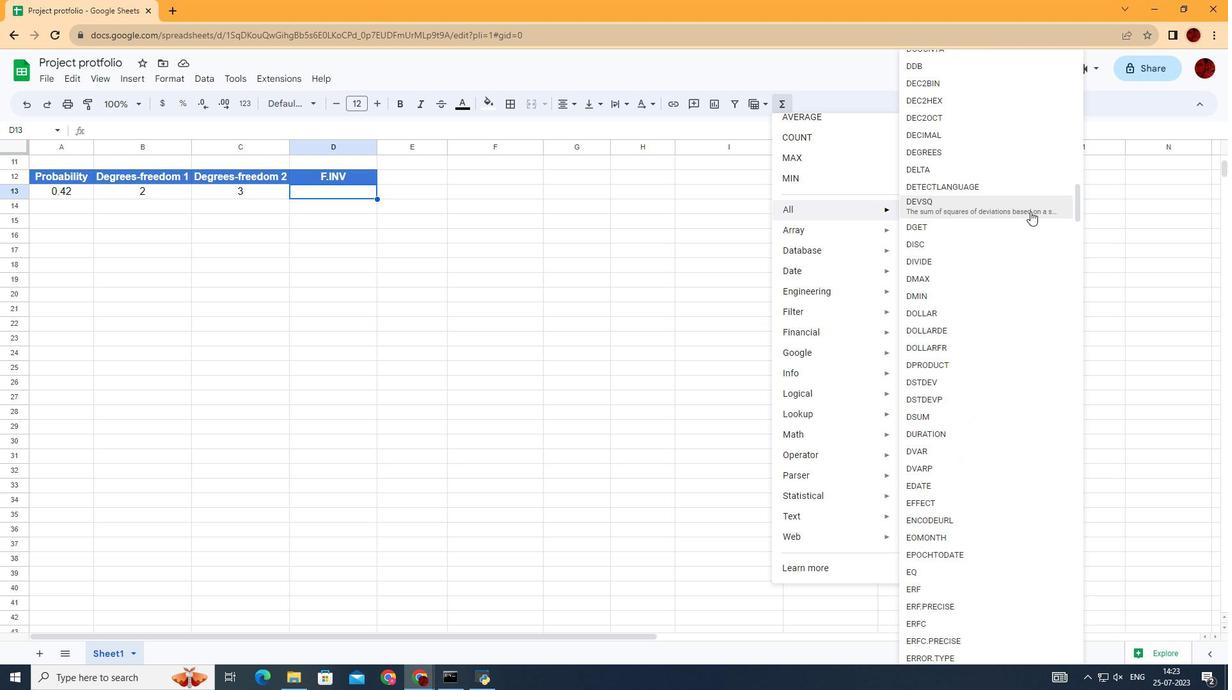 
Action: Mouse scrolled (1030, 211) with delta (0, 0)
Screenshot: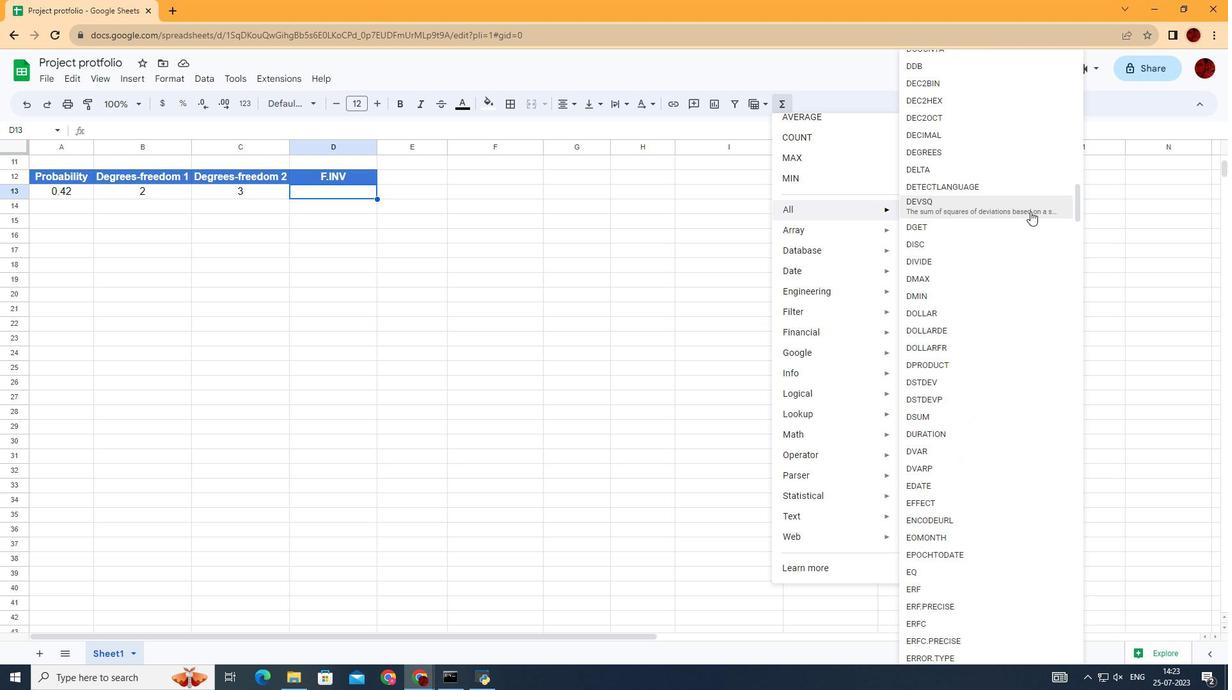 
Action: Mouse scrolled (1030, 211) with delta (0, 0)
Screenshot: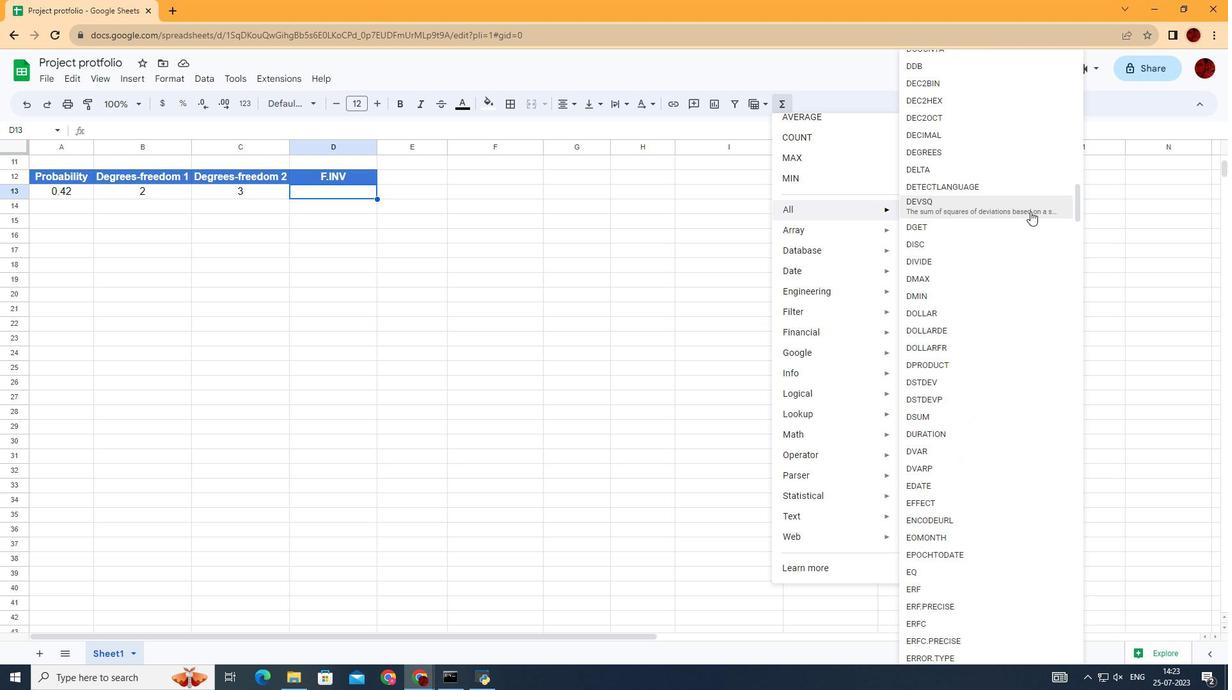 
Action: Mouse moved to (937, 413)
Screenshot: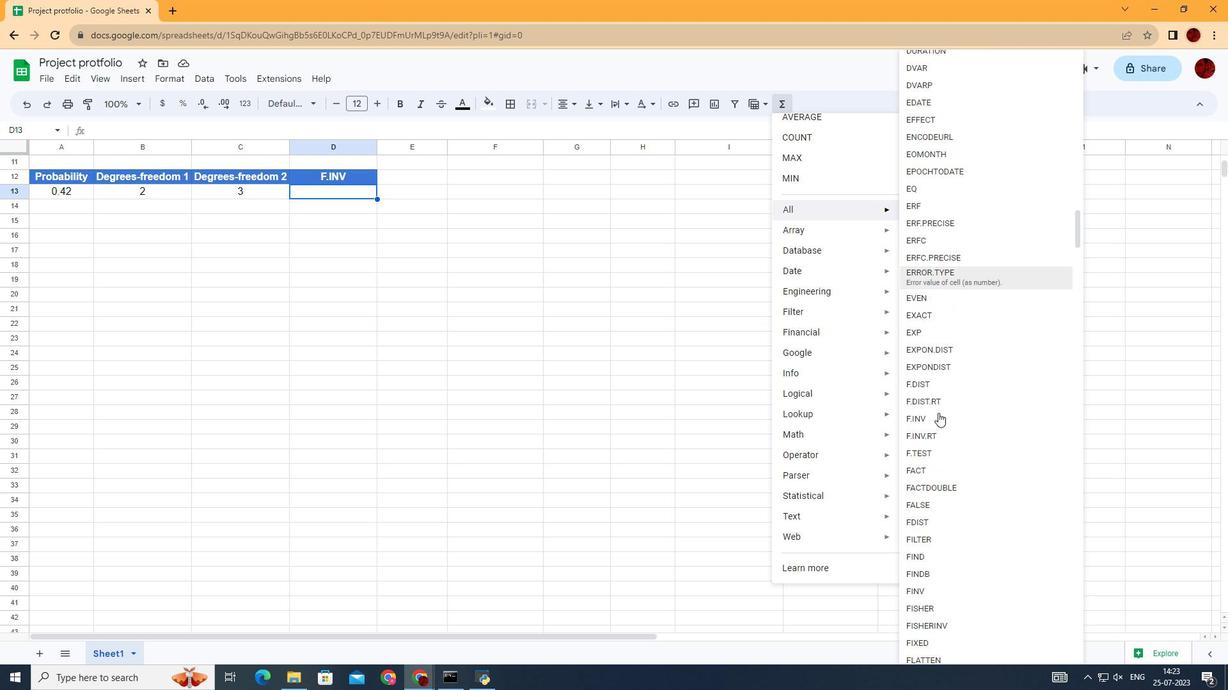
Action: Mouse pressed left at (937, 413)
Screenshot: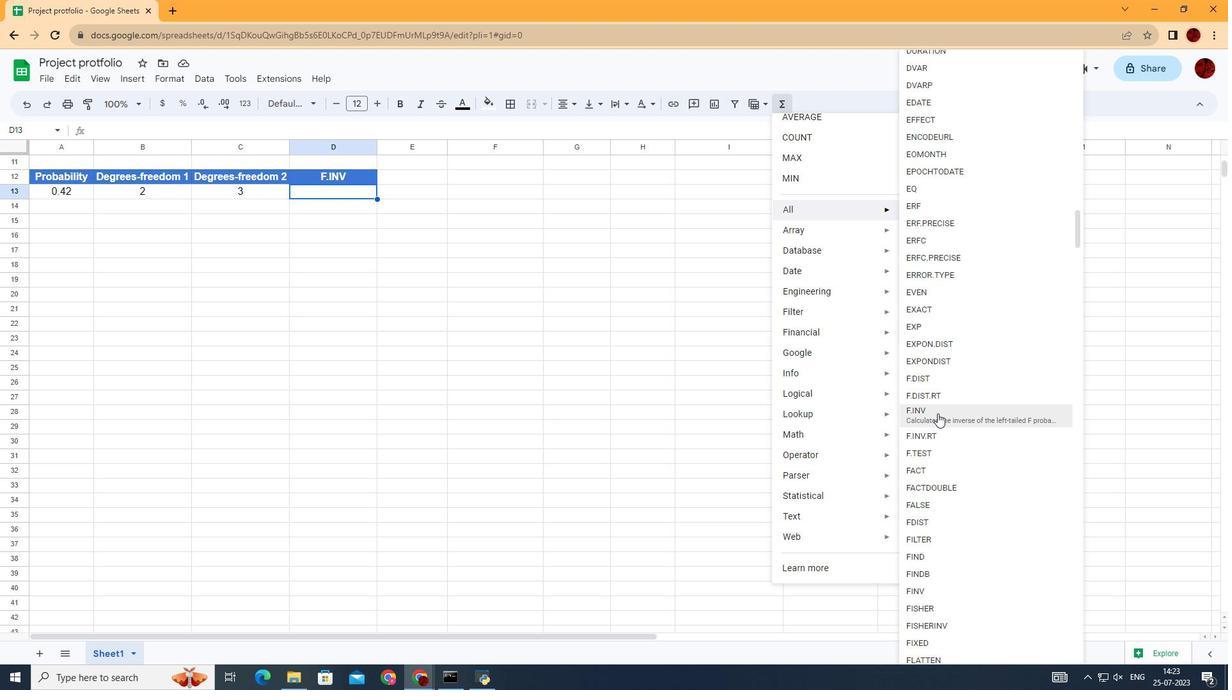 
Action: Mouse moved to (62, 192)
Screenshot: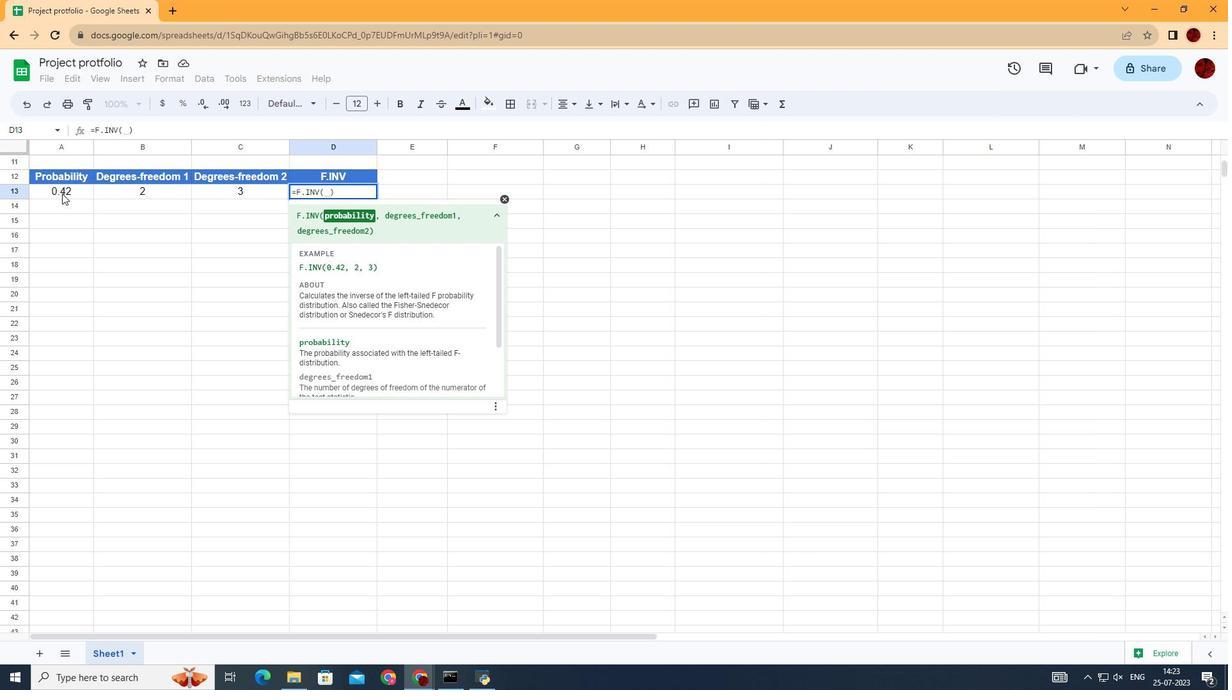 
Action: Mouse pressed left at (62, 192)
Screenshot: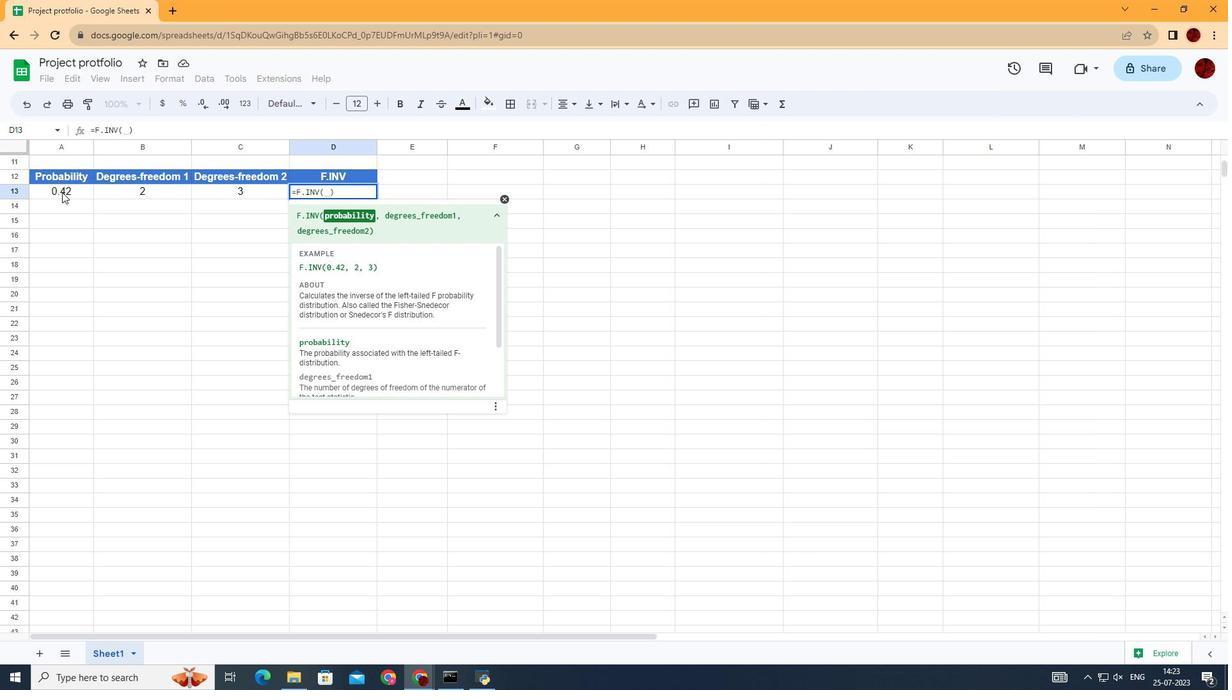 
Action: Key pressed ,
Screenshot: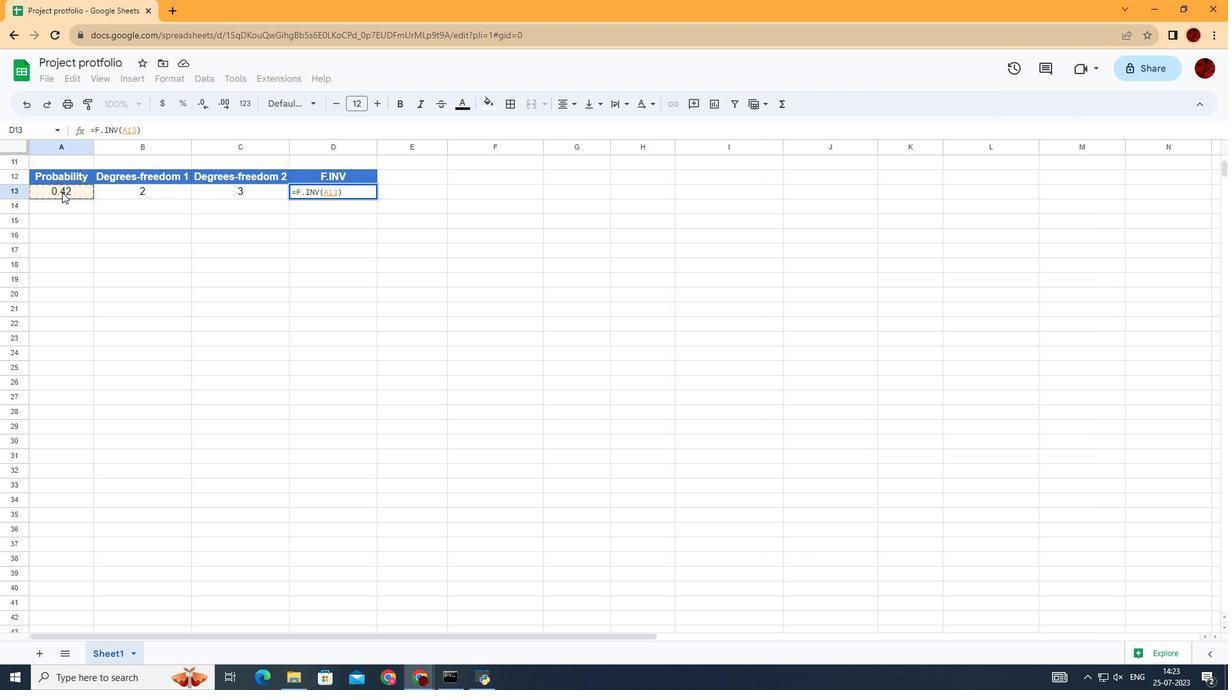 
Action: Mouse moved to (138, 189)
Screenshot: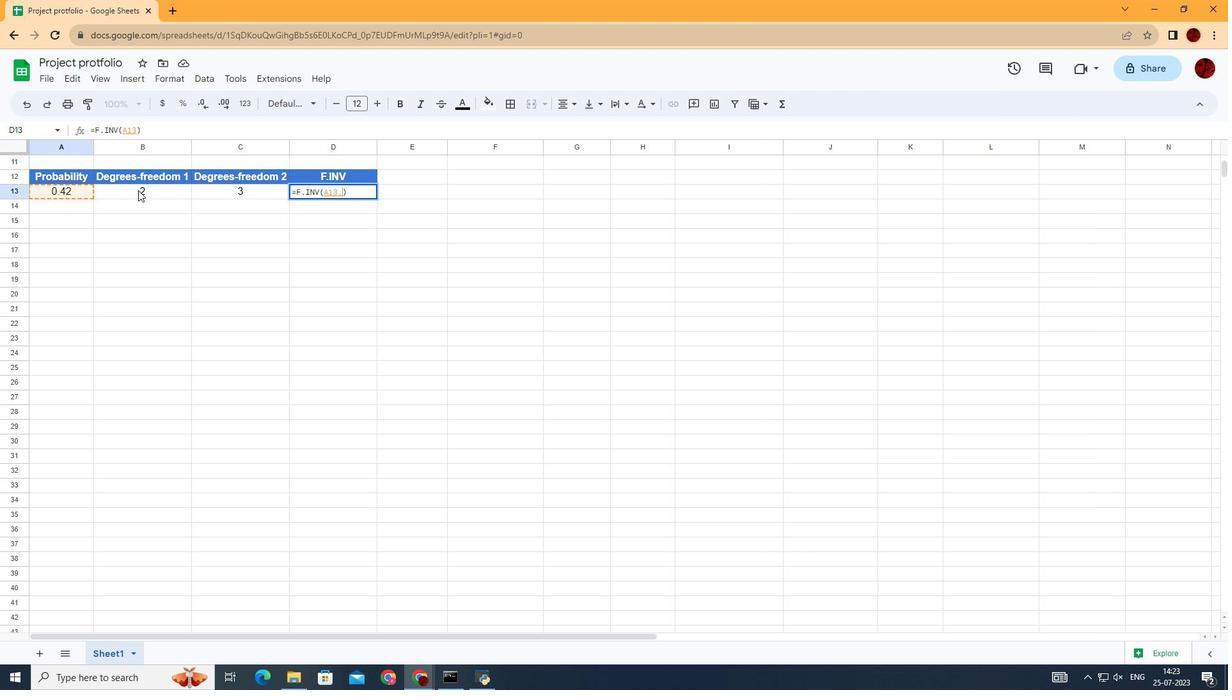 
Action: Mouse pressed left at (138, 189)
Screenshot: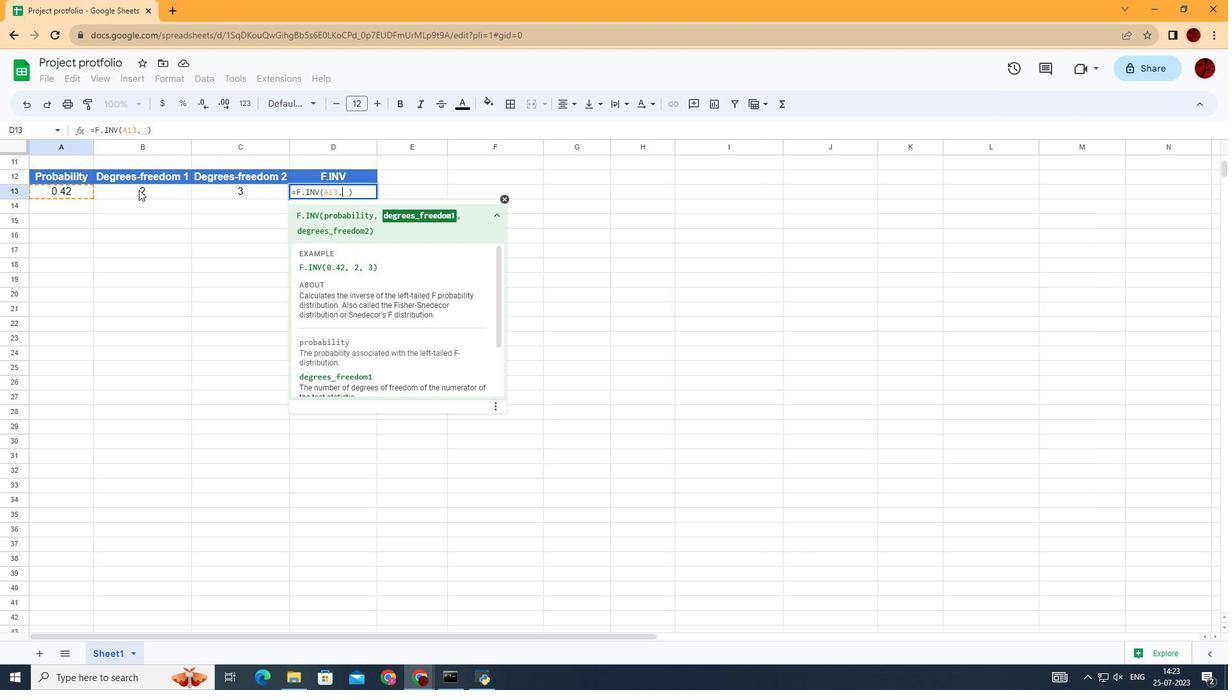 
Action: Key pressed ,
Screenshot: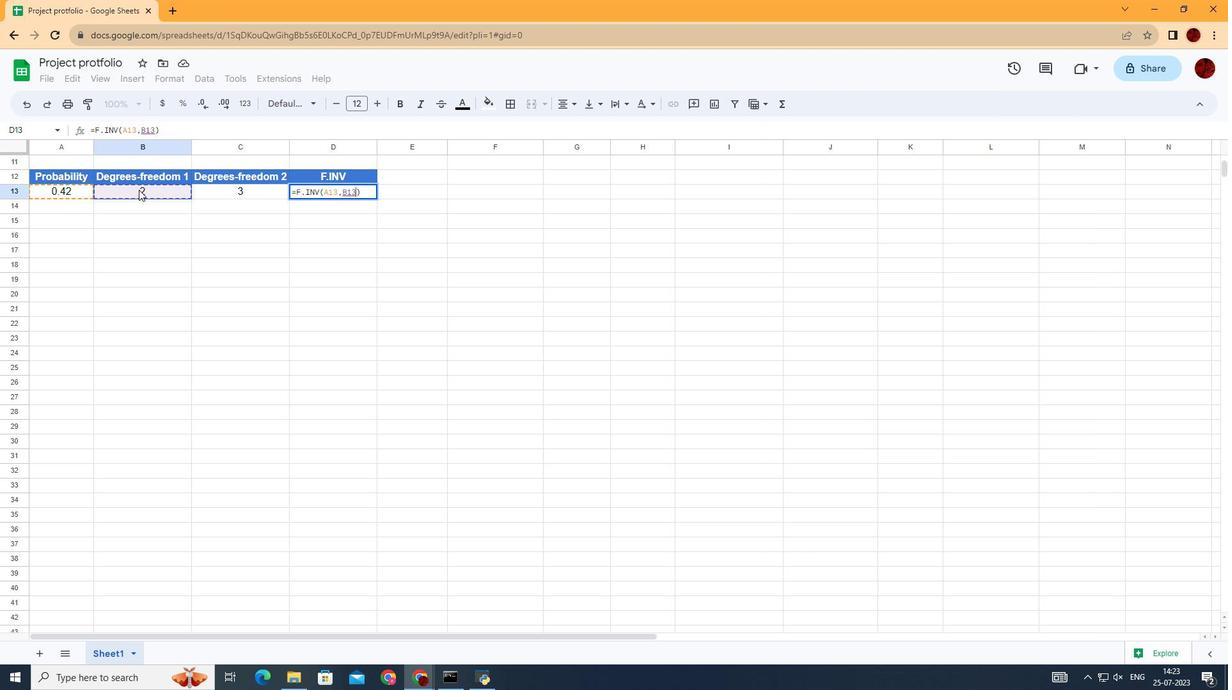 
Action: Mouse moved to (228, 190)
Screenshot: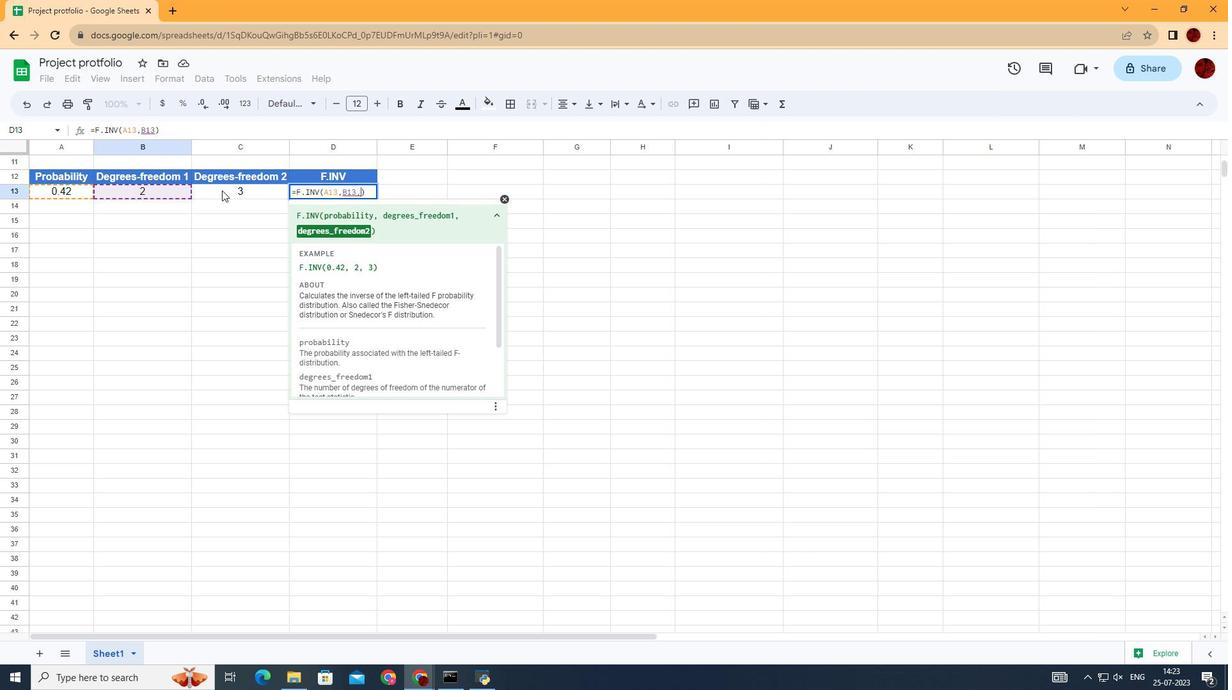 
Action: Mouse pressed left at (228, 190)
Screenshot: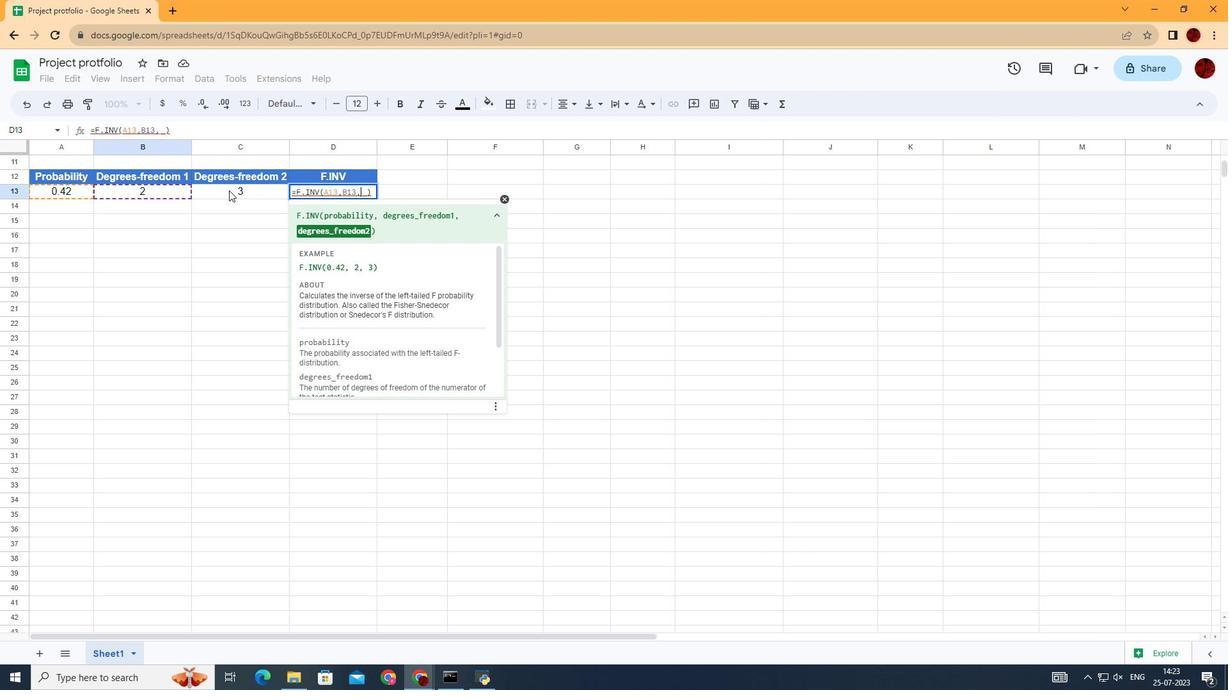 
Action: Key pressed <Key.enter>
Screenshot: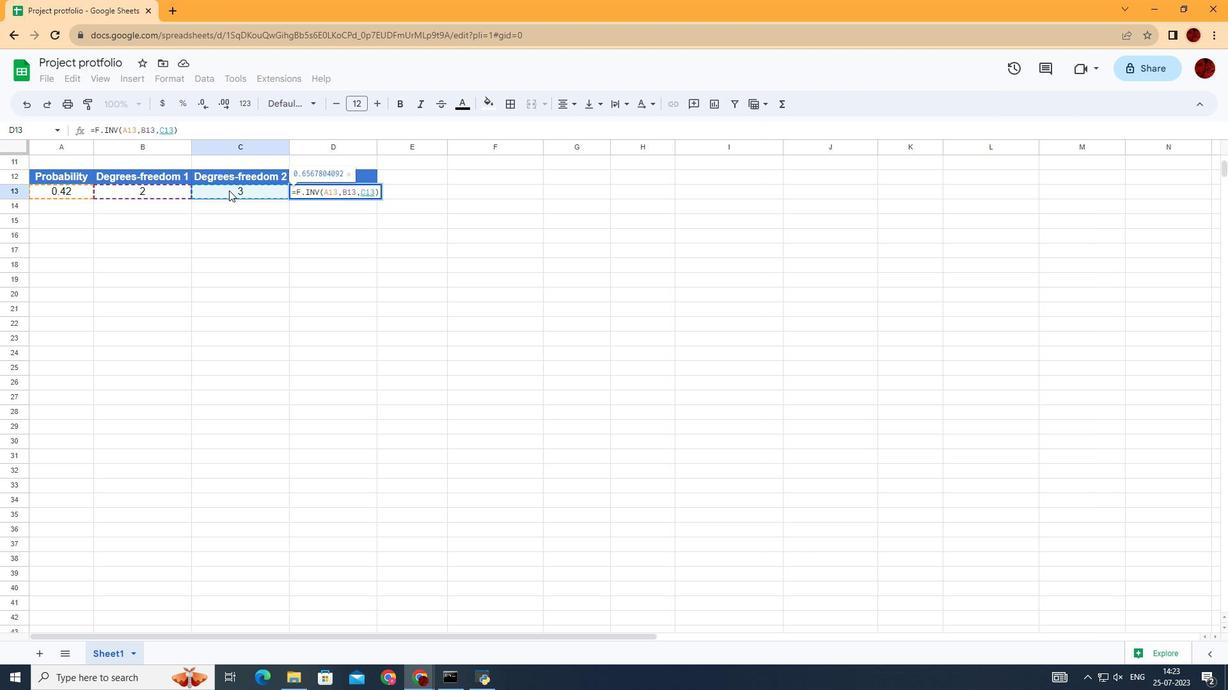 
